 Task: Toggle the snippets prevent quick suggestions in the suggest.
Action: Mouse moved to (3, 512)
Screenshot: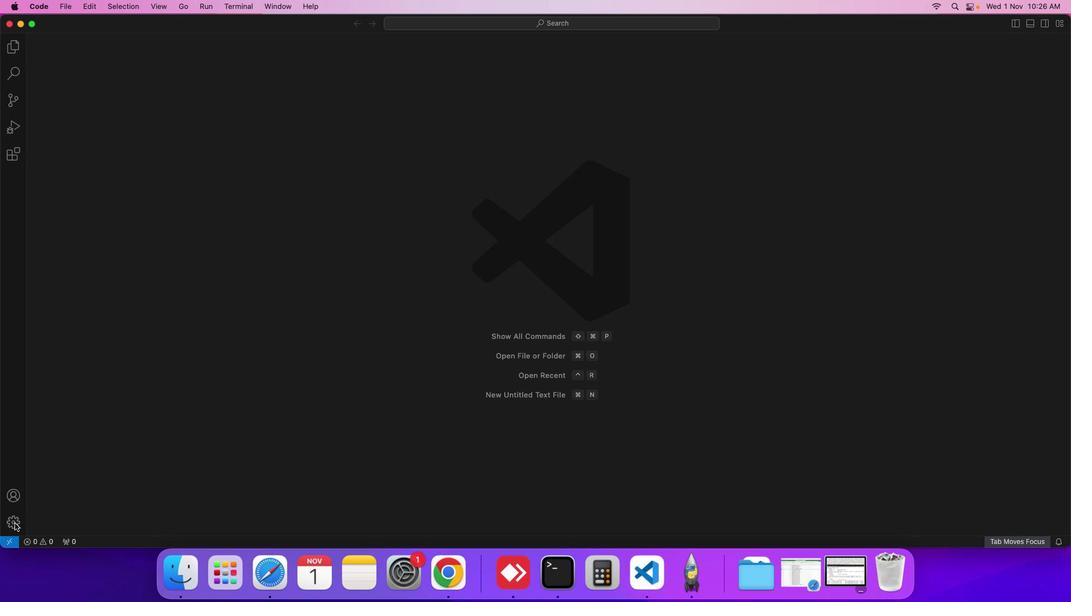 
Action: Mouse pressed left at (3, 512)
Screenshot: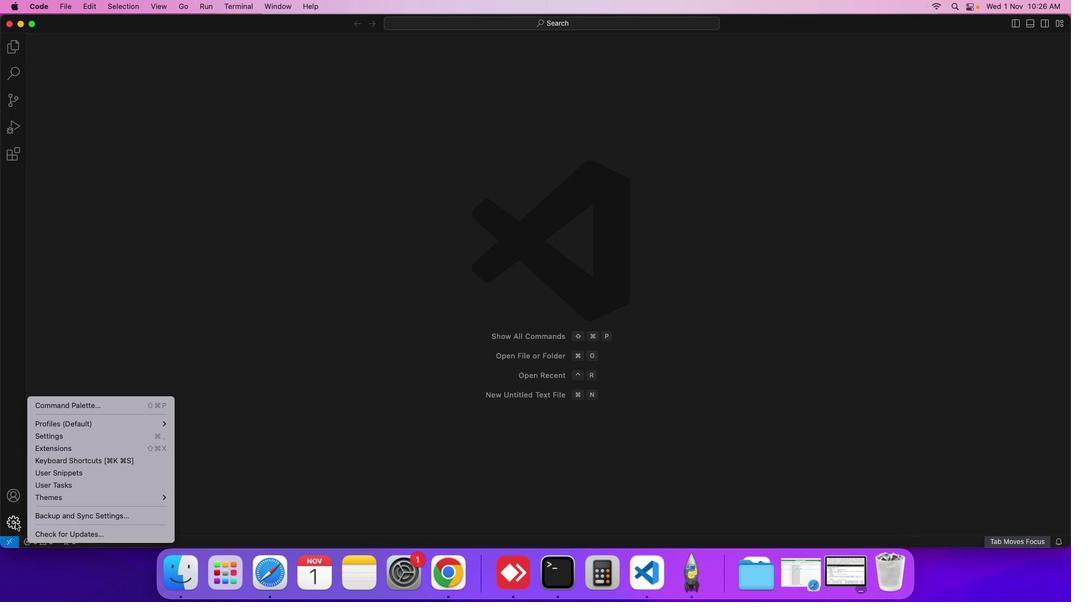
Action: Mouse moved to (80, 427)
Screenshot: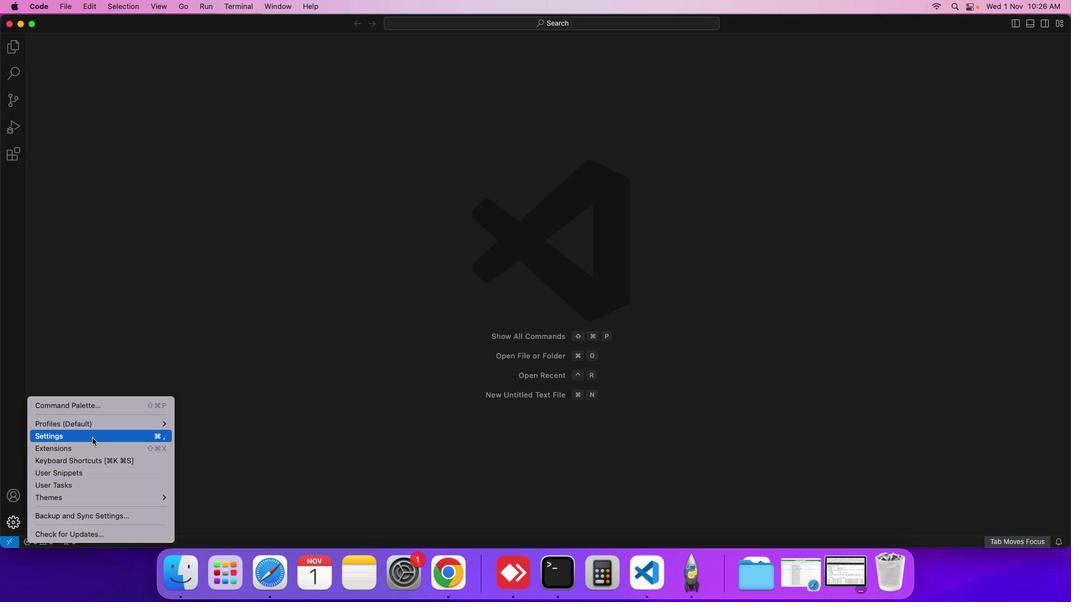 
Action: Mouse pressed left at (80, 427)
Screenshot: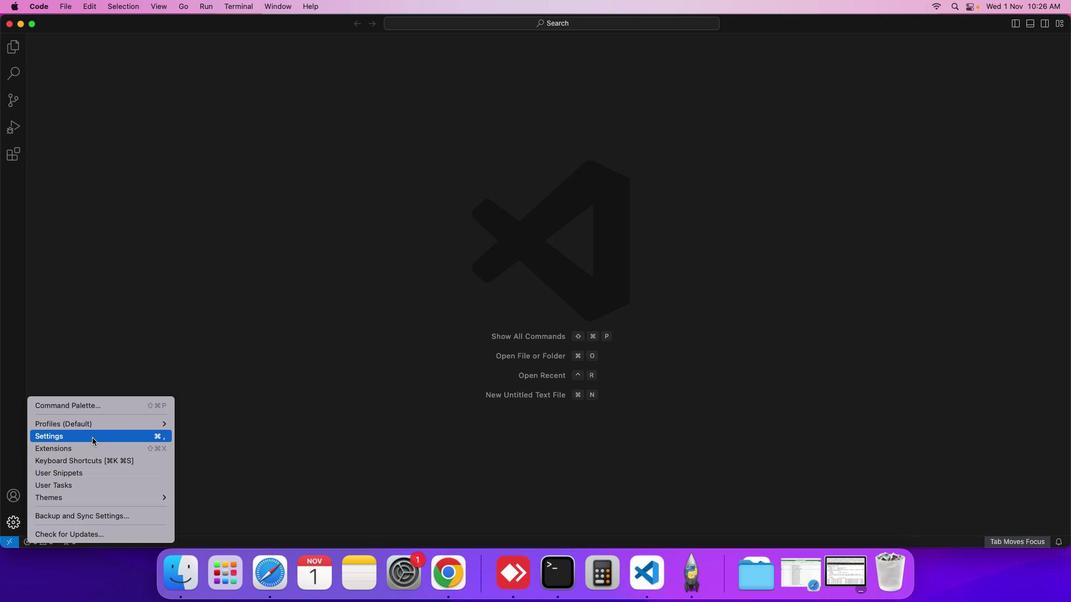 
Action: Mouse moved to (263, 112)
Screenshot: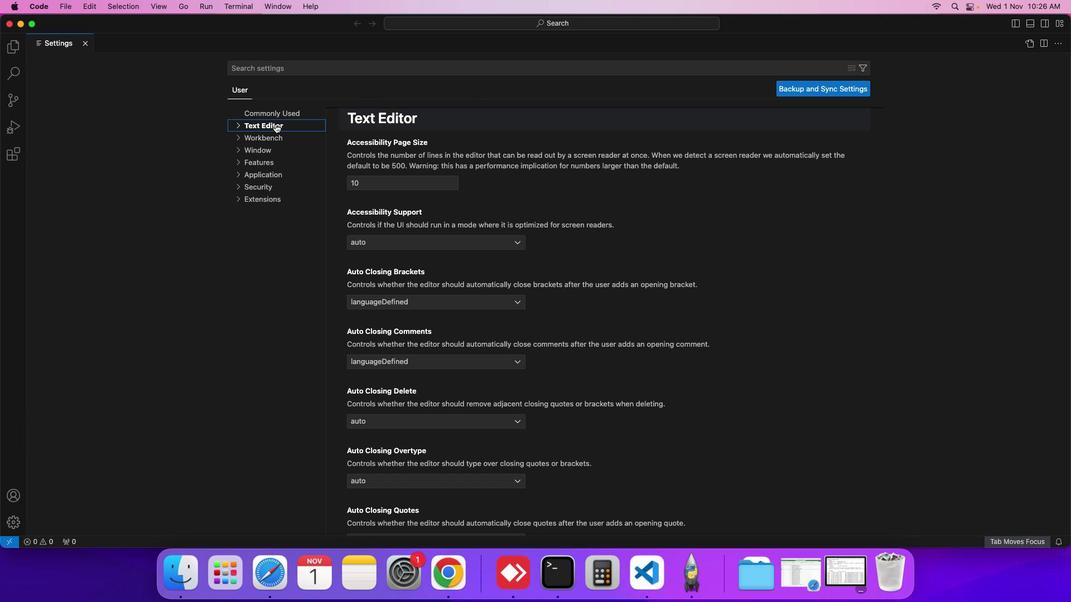 
Action: Mouse pressed left at (263, 112)
Screenshot: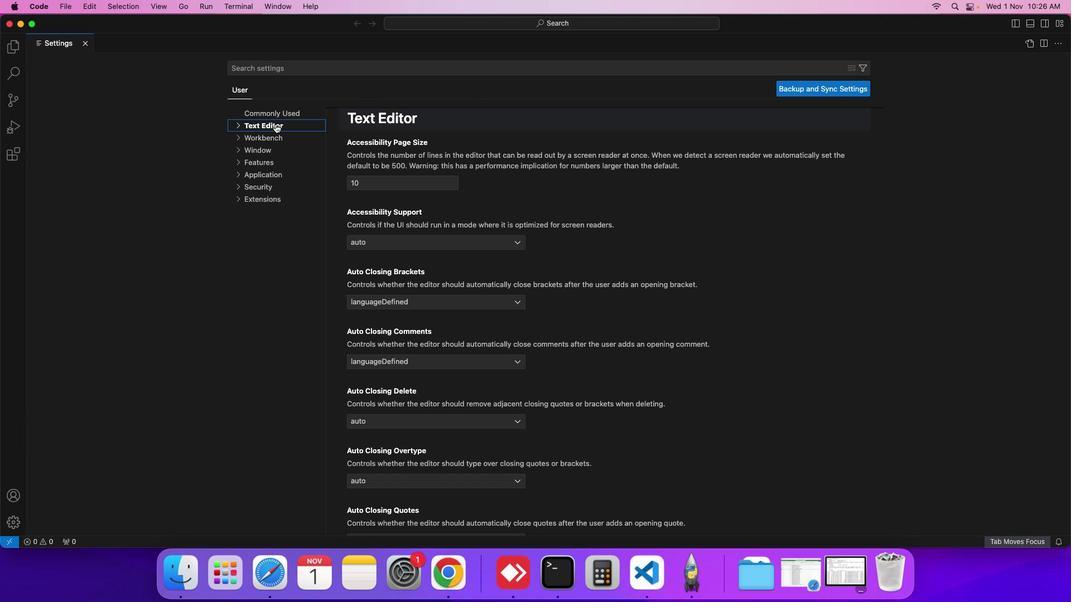 
Action: Mouse moved to (258, 198)
Screenshot: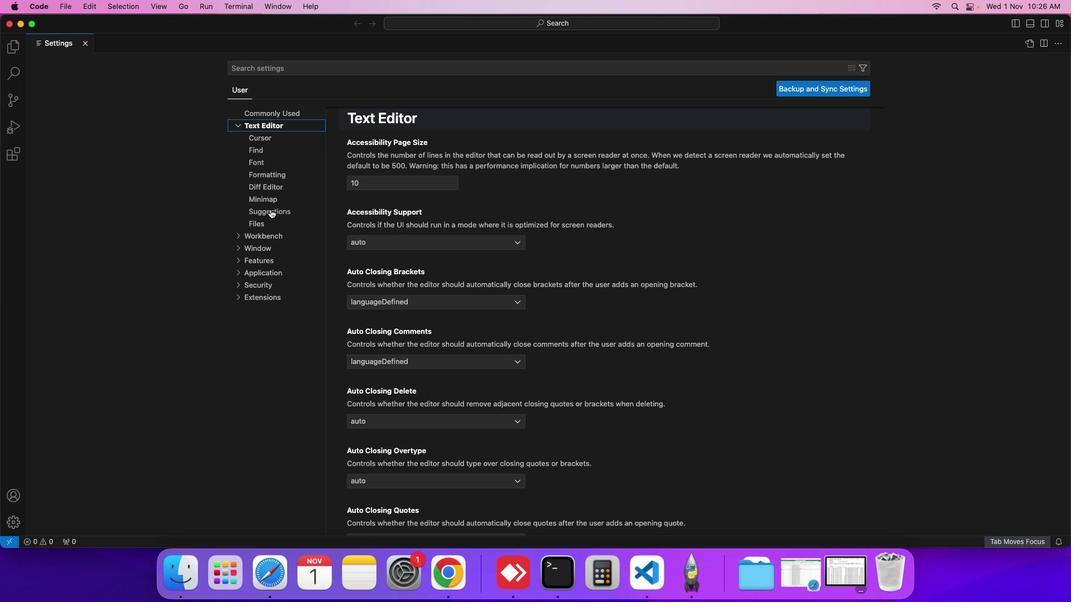
Action: Mouse pressed left at (258, 198)
Screenshot: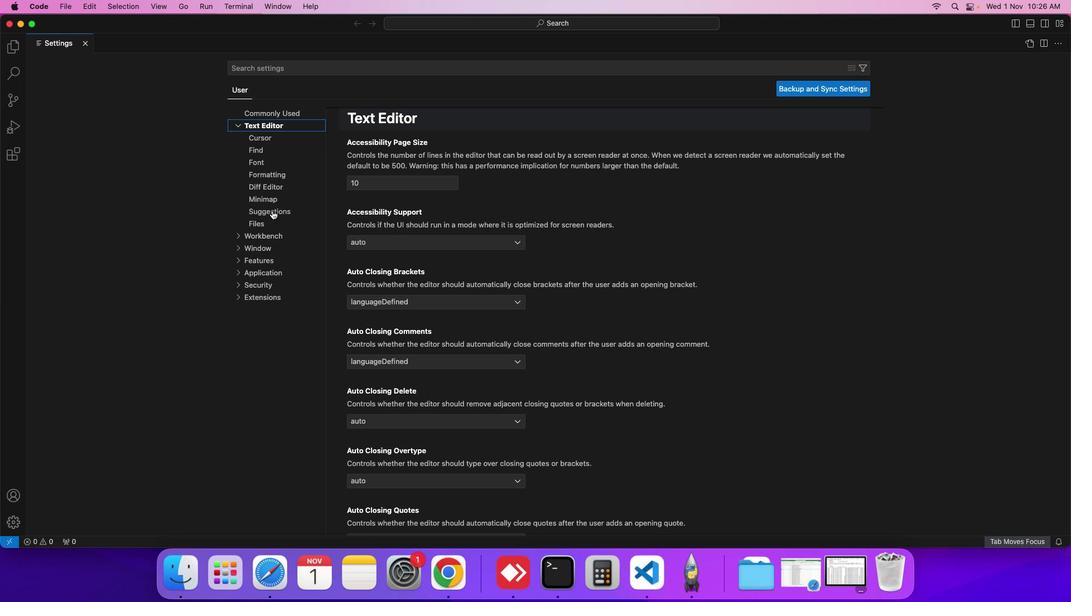 
Action: Mouse moved to (421, 385)
Screenshot: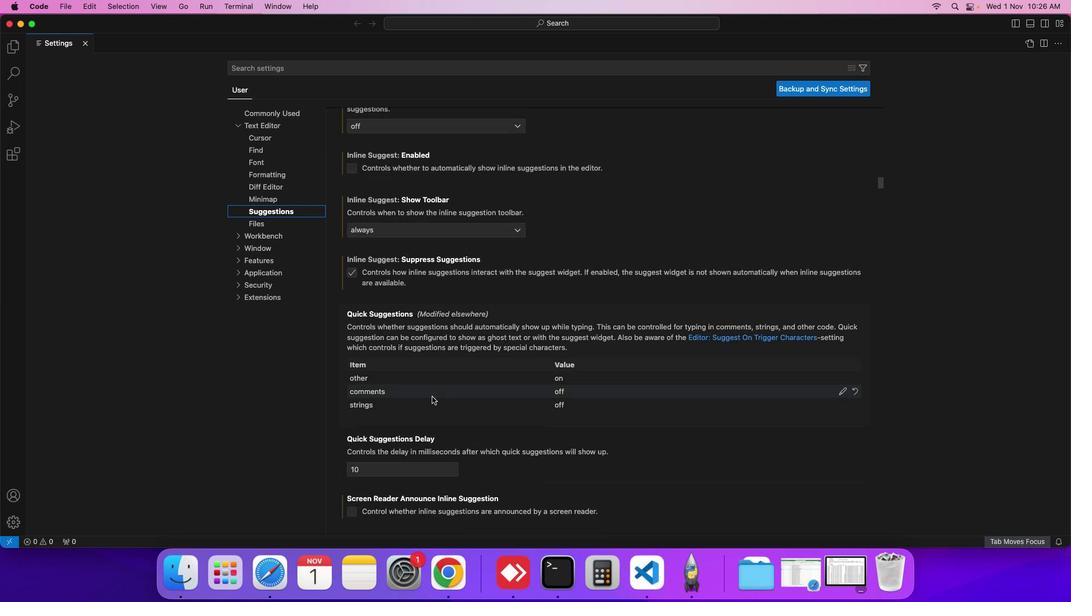 
Action: Mouse scrolled (421, 385) with delta (-10, -11)
Screenshot: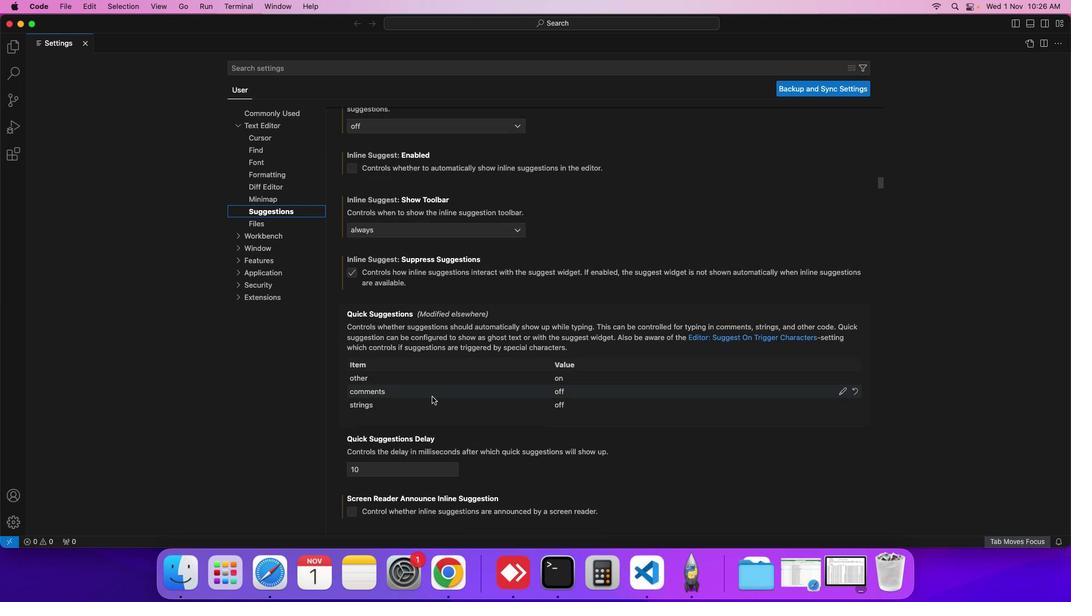 
Action: Mouse scrolled (421, 385) with delta (-10, -11)
Screenshot: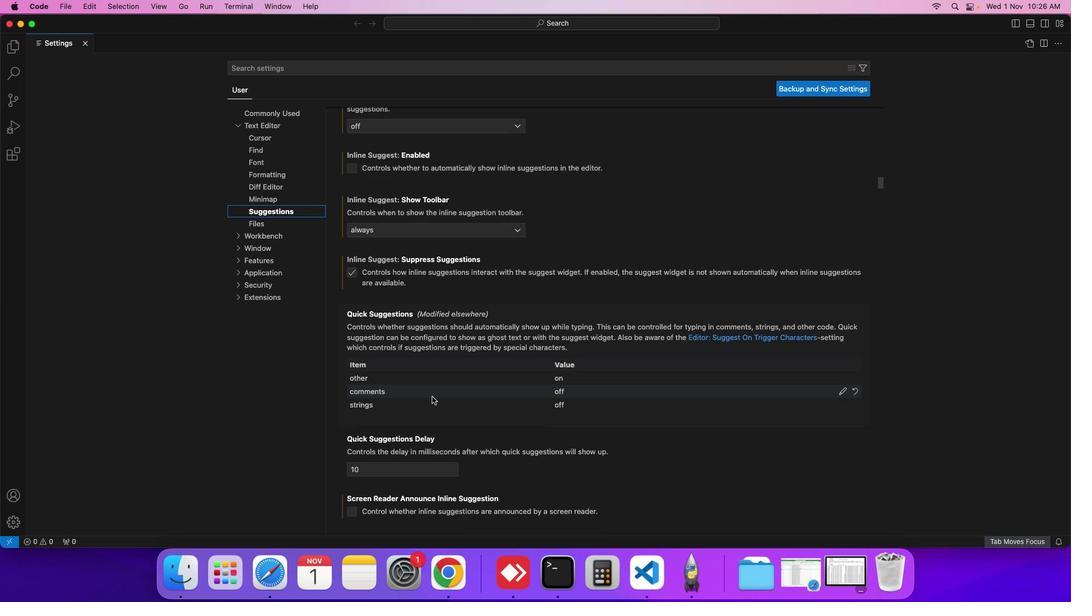 
Action: Mouse scrolled (421, 385) with delta (-10, -11)
Screenshot: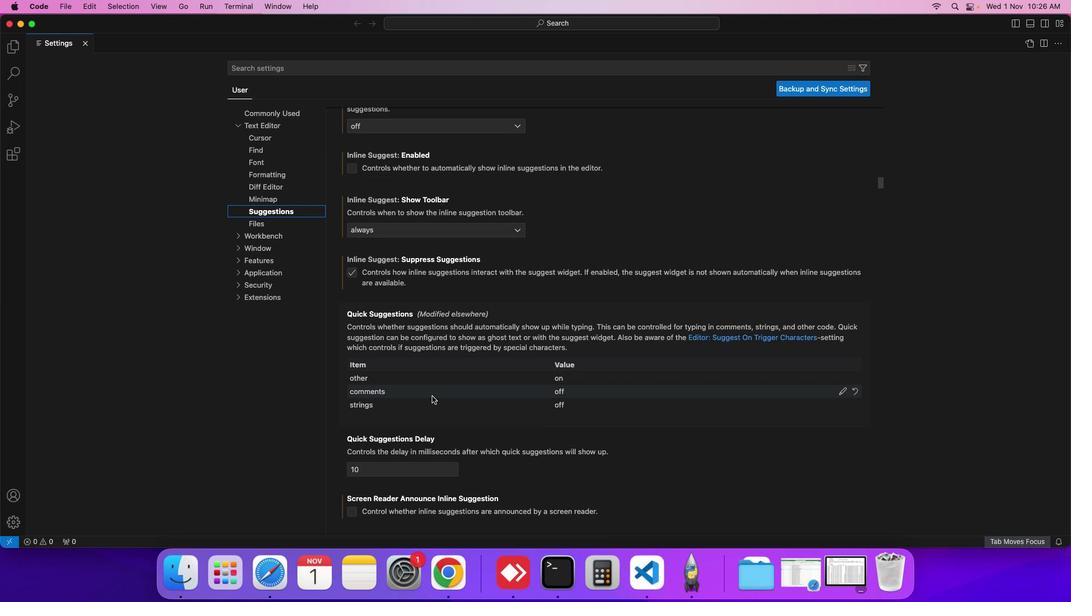 
Action: Mouse moved to (420, 383)
Screenshot: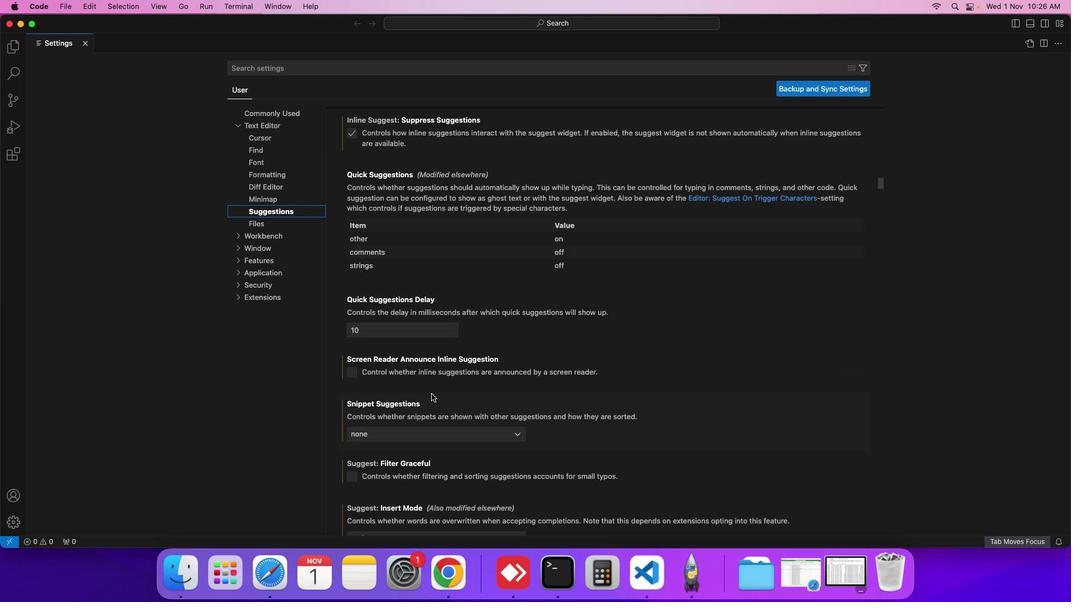 
Action: Mouse scrolled (420, 383) with delta (-10, -11)
Screenshot: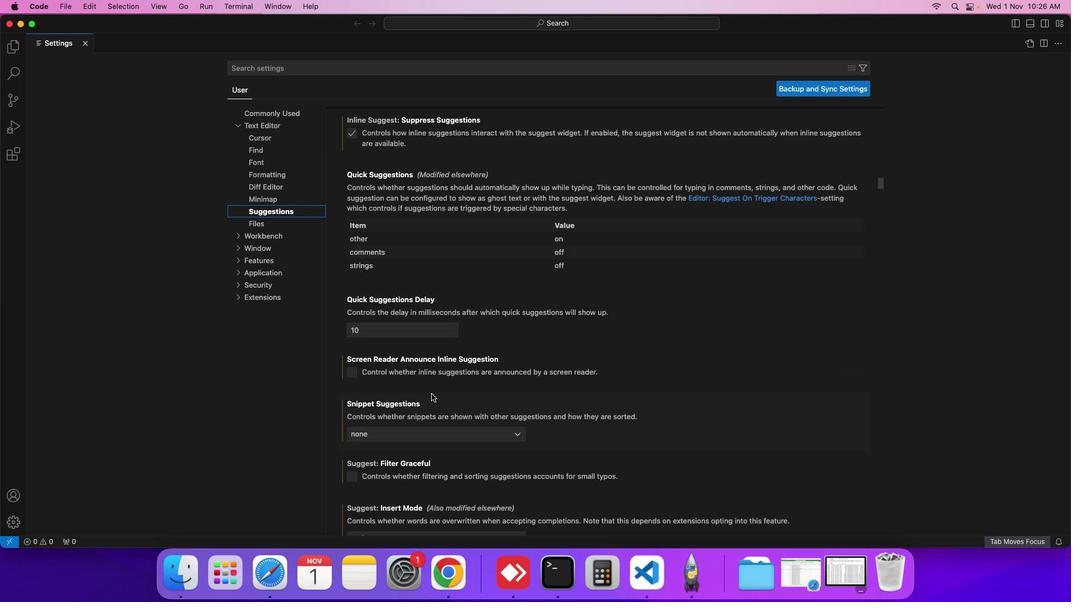
Action: Mouse scrolled (420, 383) with delta (-10, -11)
Screenshot: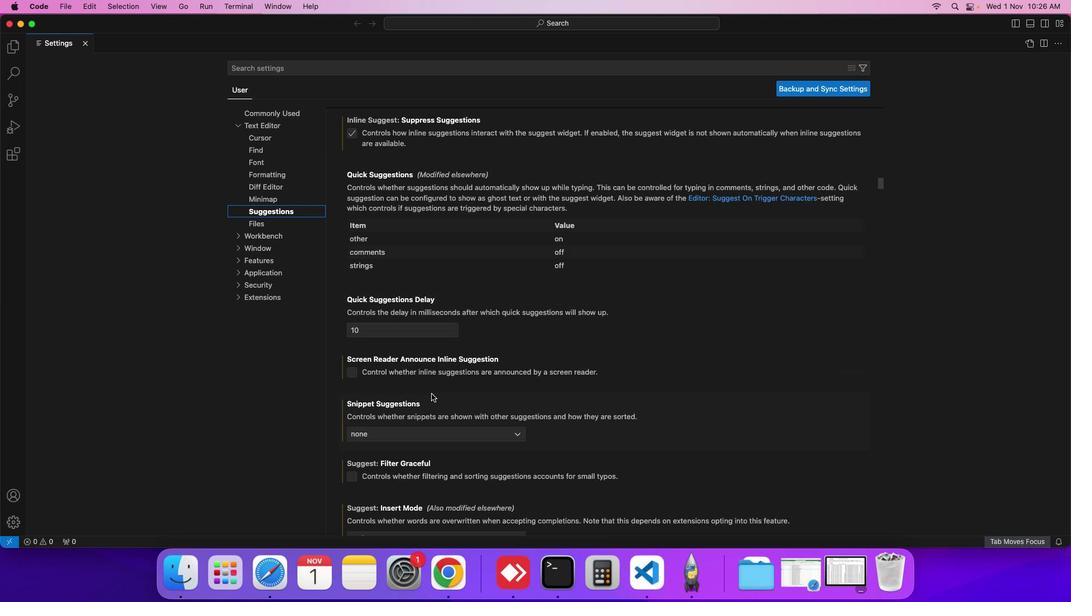 
Action: Mouse scrolled (420, 383) with delta (-10, -12)
Screenshot: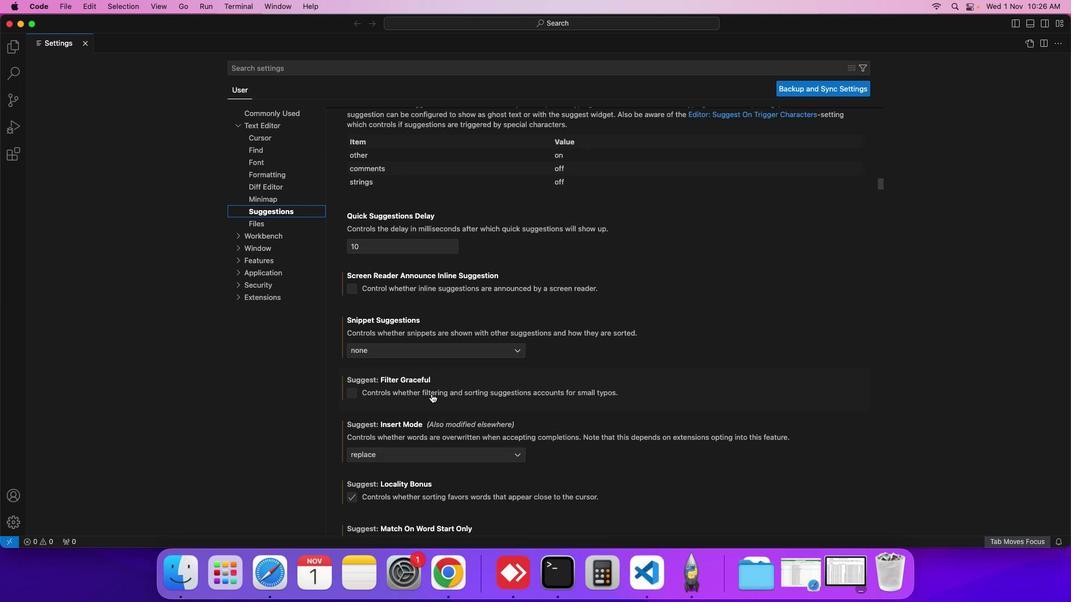 
Action: Mouse moved to (420, 383)
Screenshot: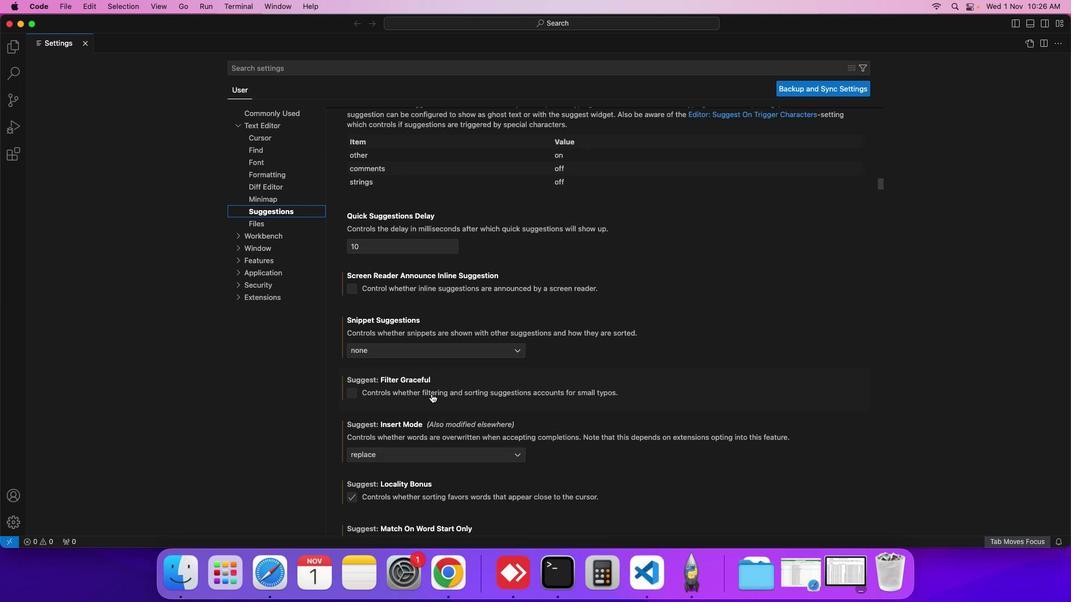 
Action: Mouse scrolled (420, 383) with delta (-10, -12)
Screenshot: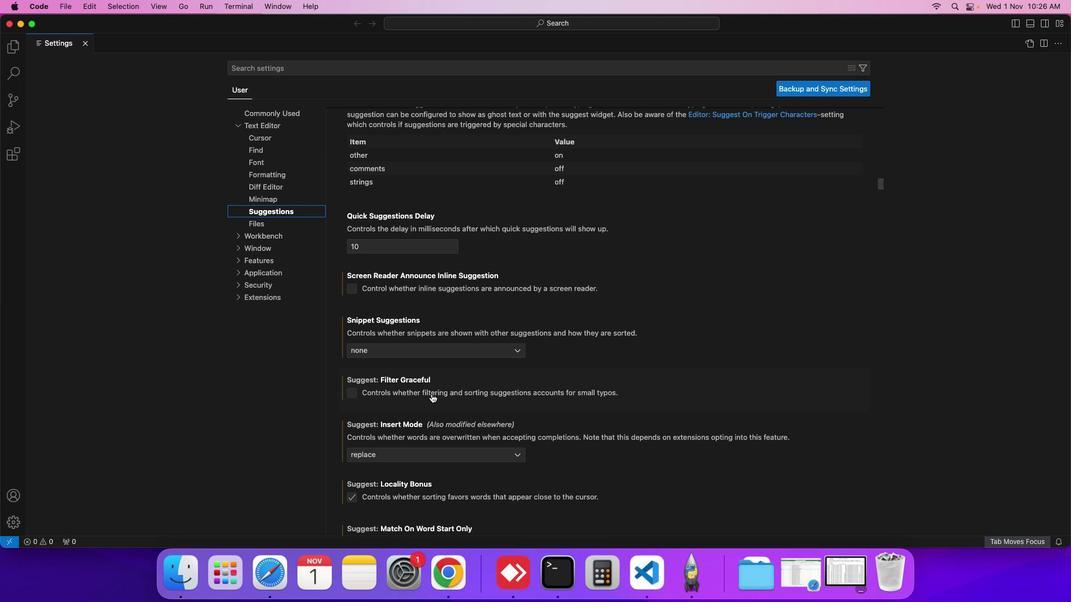 
Action: Mouse scrolled (420, 383) with delta (-10, -11)
Screenshot: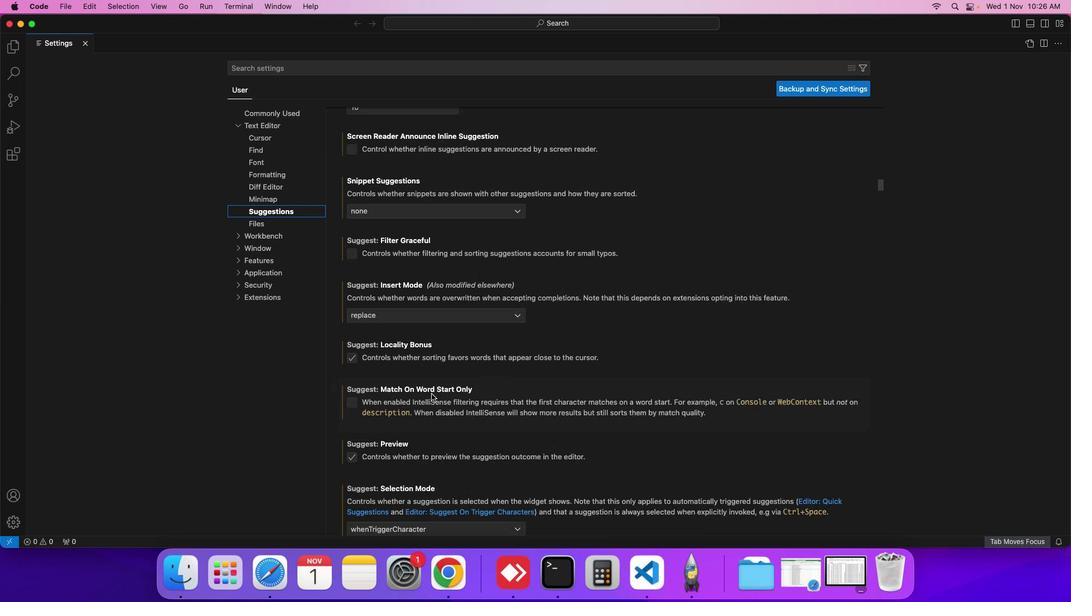 
Action: Mouse scrolled (420, 383) with delta (-10, -11)
Screenshot: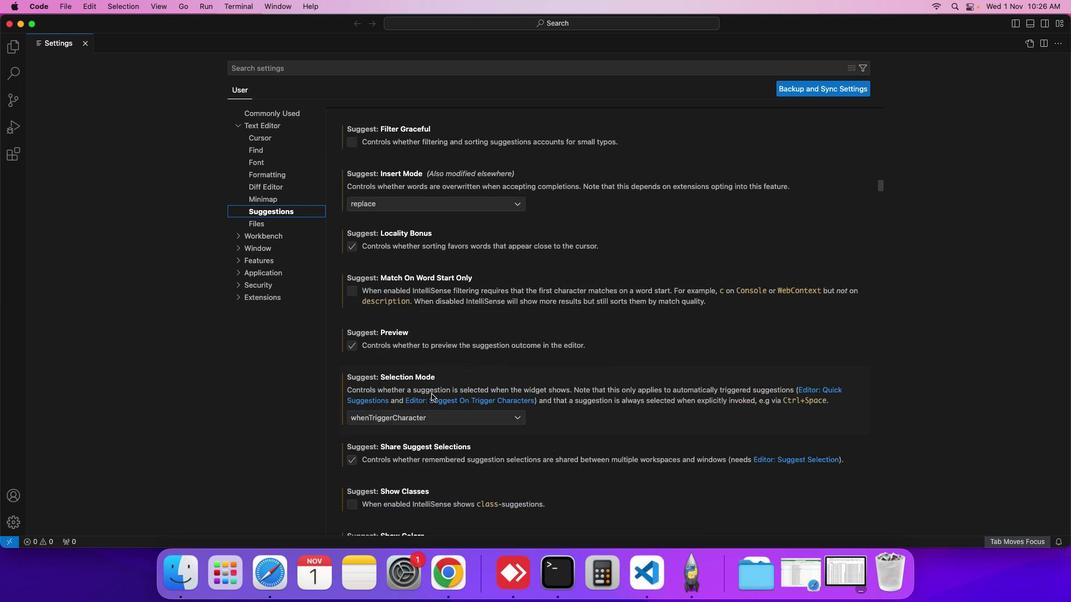 
Action: Mouse scrolled (420, 383) with delta (-10, -12)
Screenshot: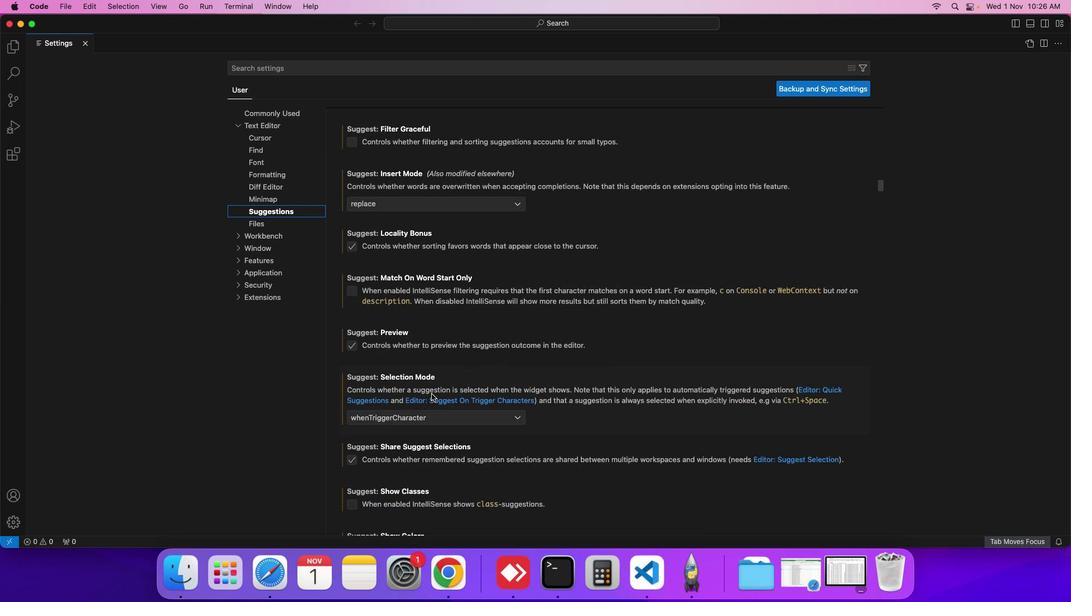 
Action: Mouse scrolled (420, 383) with delta (-10, -12)
Screenshot: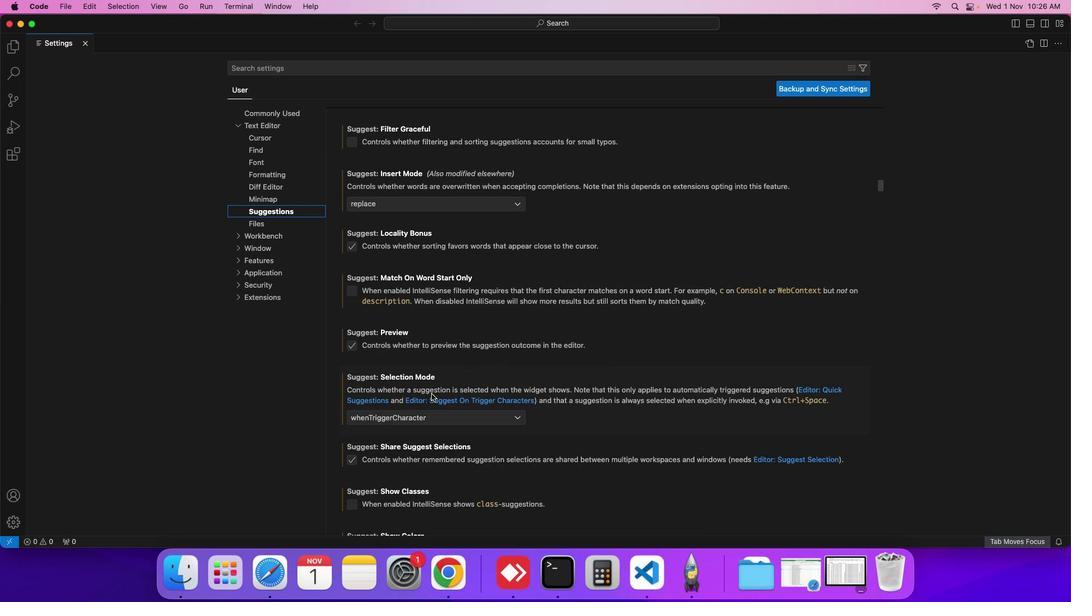 
Action: Mouse scrolled (420, 383) with delta (-10, -13)
Screenshot: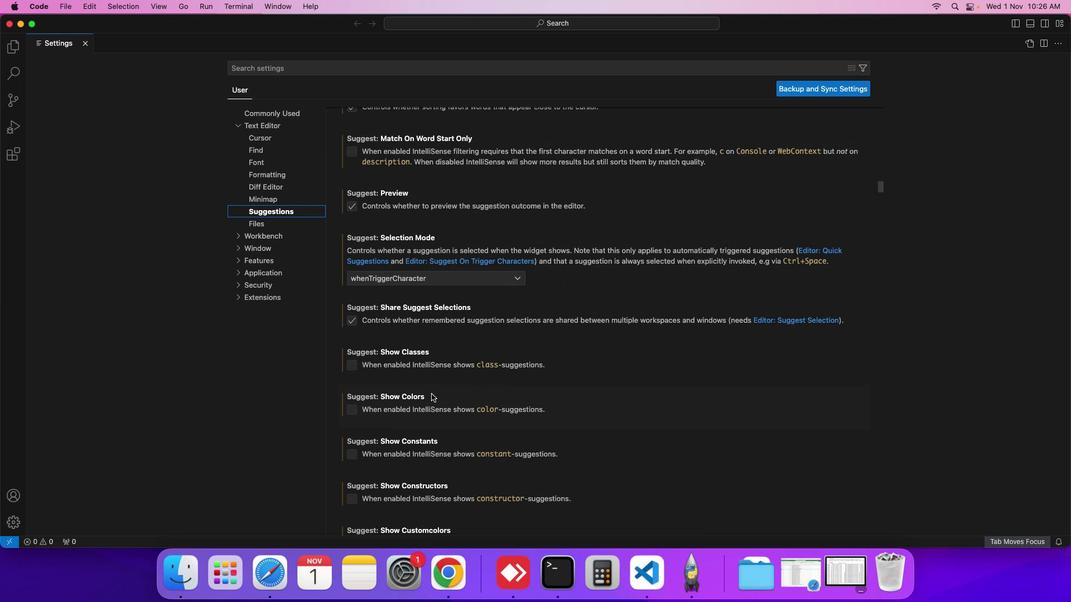 
Action: Mouse moved to (420, 383)
Screenshot: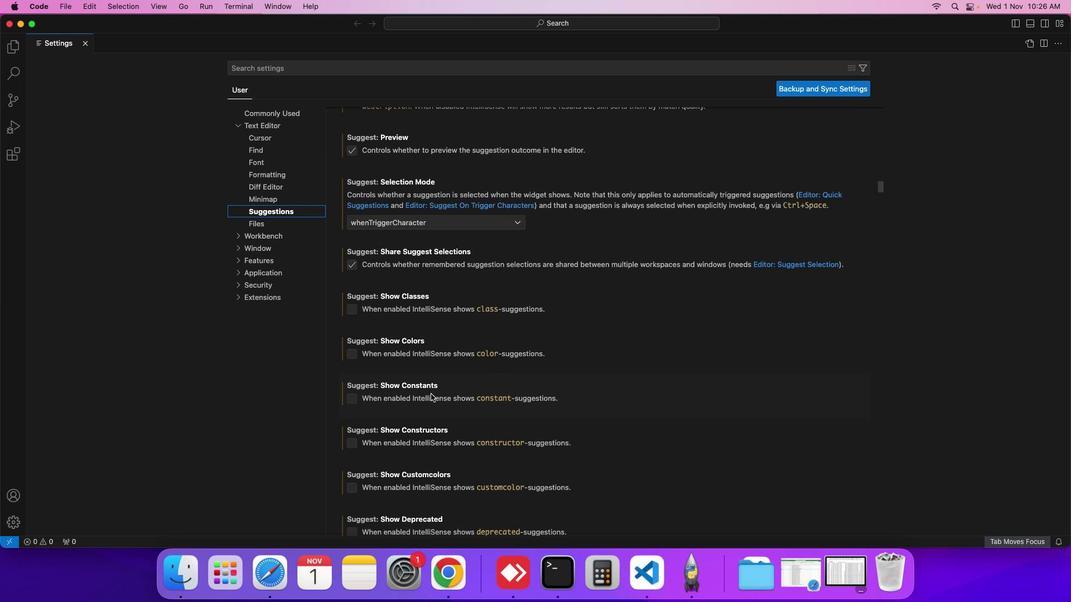 
Action: Mouse scrolled (420, 383) with delta (-10, -11)
Screenshot: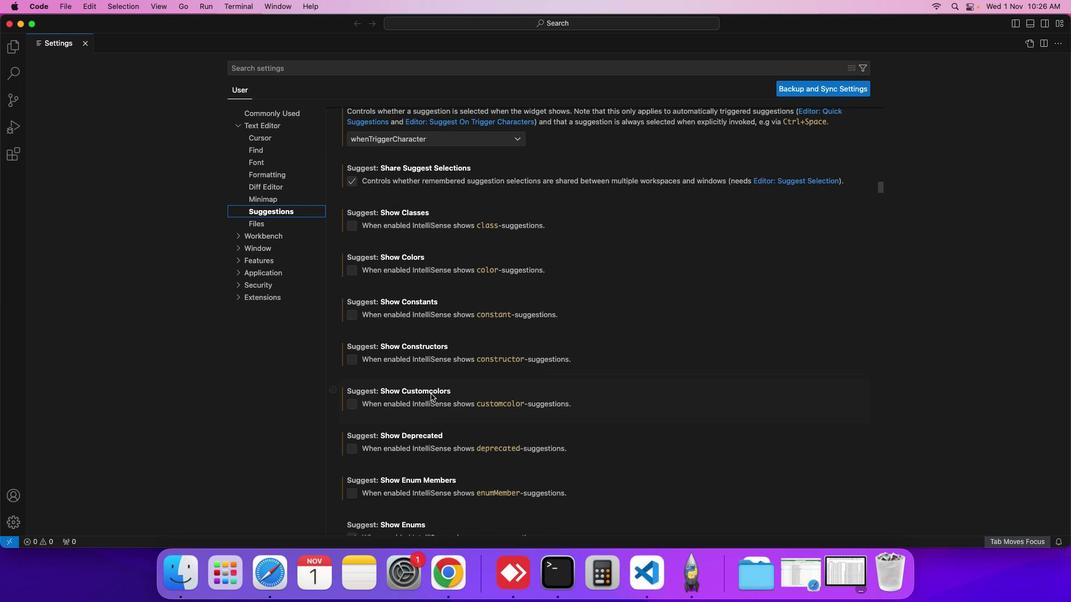 
Action: Mouse scrolled (420, 383) with delta (-10, -11)
Screenshot: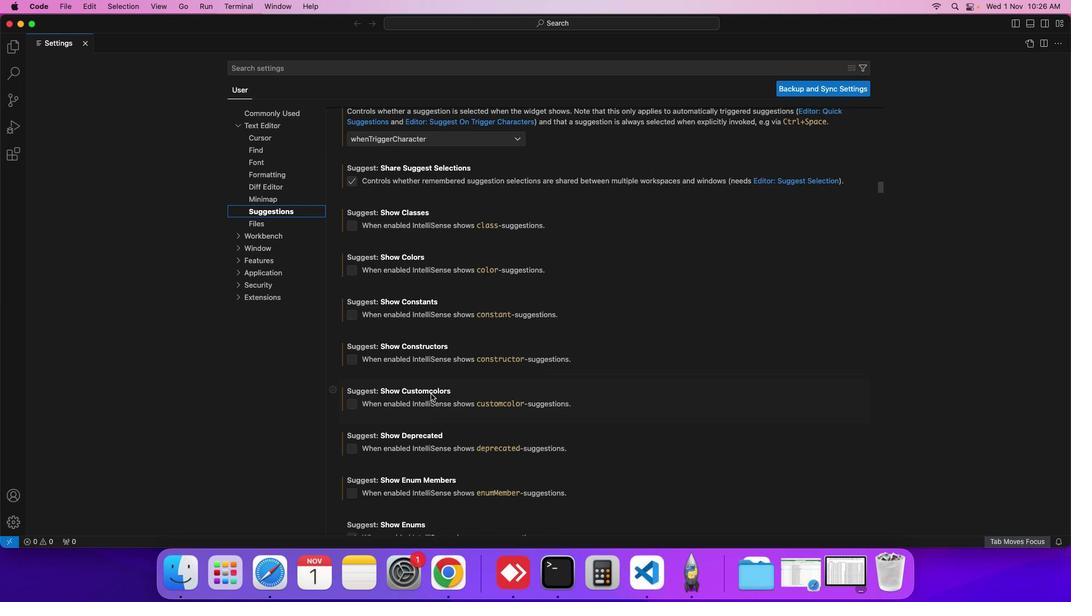 
Action: Mouse scrolled (420, 383) with delta (-10, -12)
Screenshot: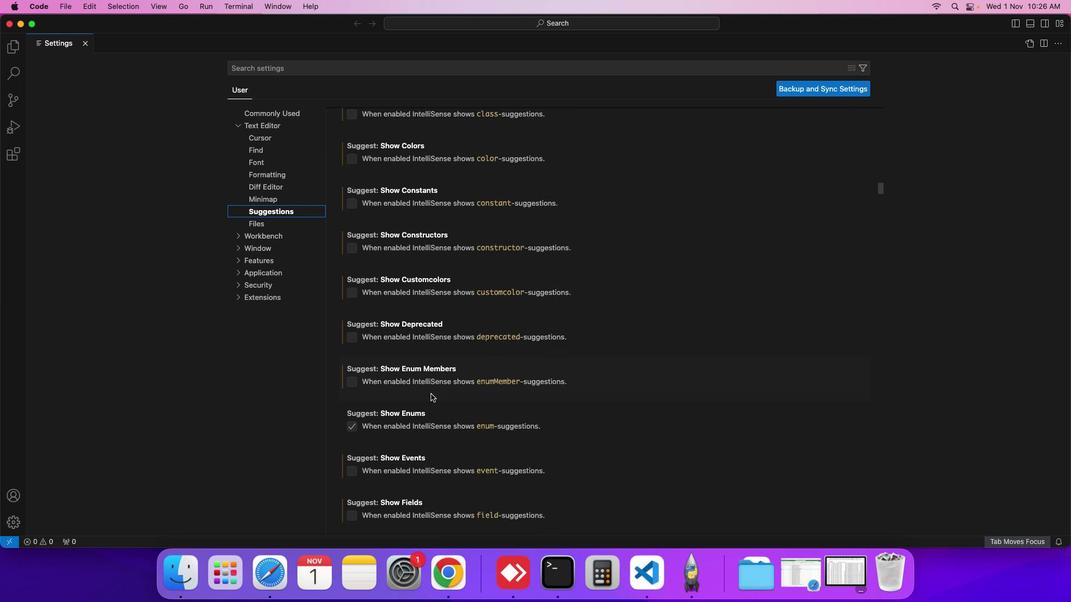 
Action: Mouse scrolled (420, 383) with delta (-10, -12)
Screenshot: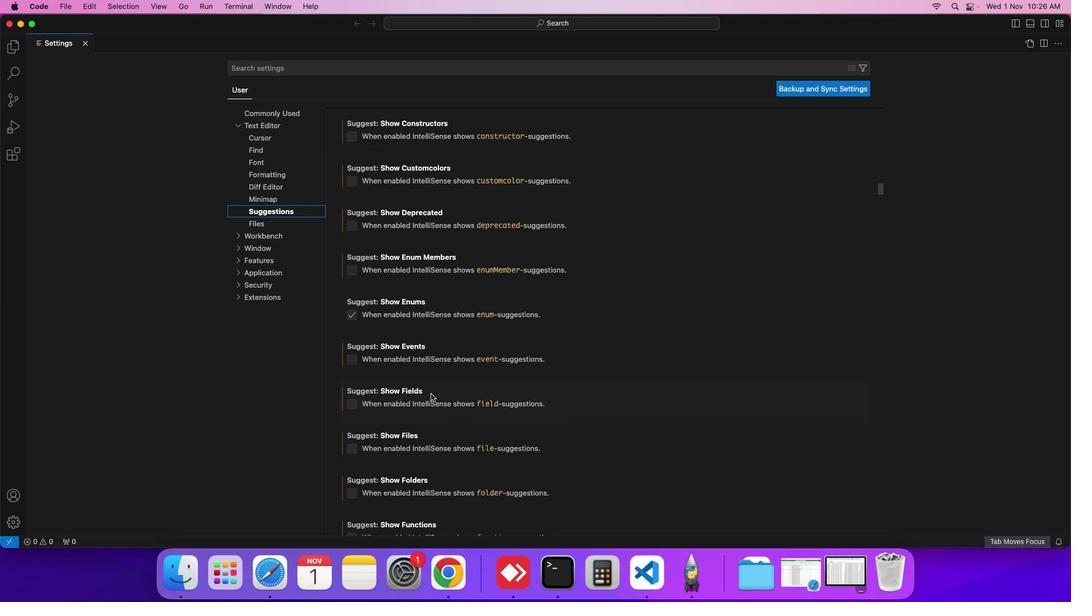 
Action: Mouse scrolled (420, 383) with delta (-10, -12)
Screenshot: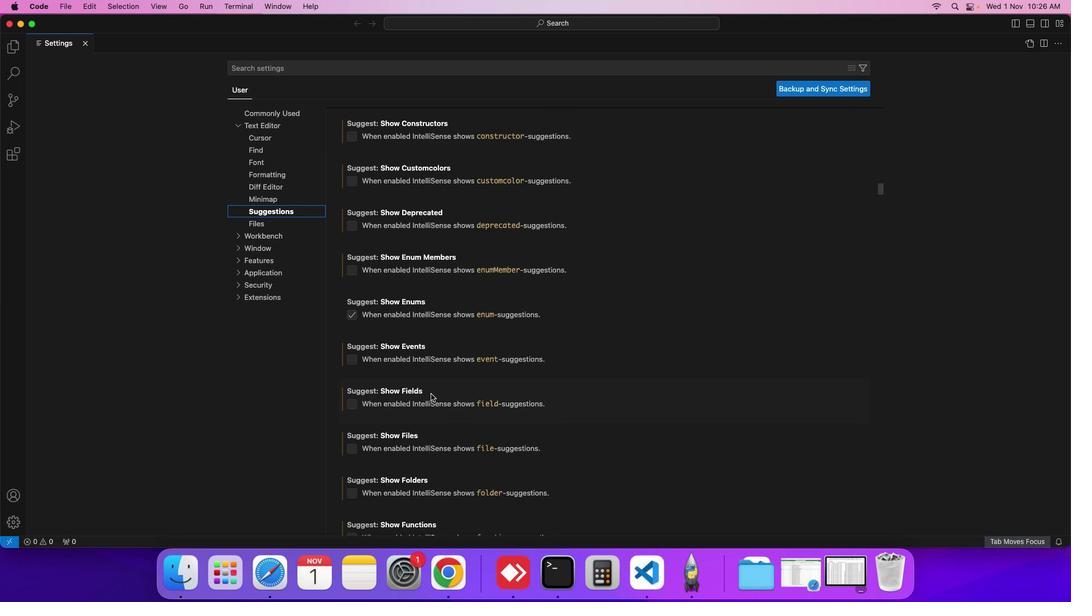 
Action: Mouse moved to (419, 383)
Screenshot: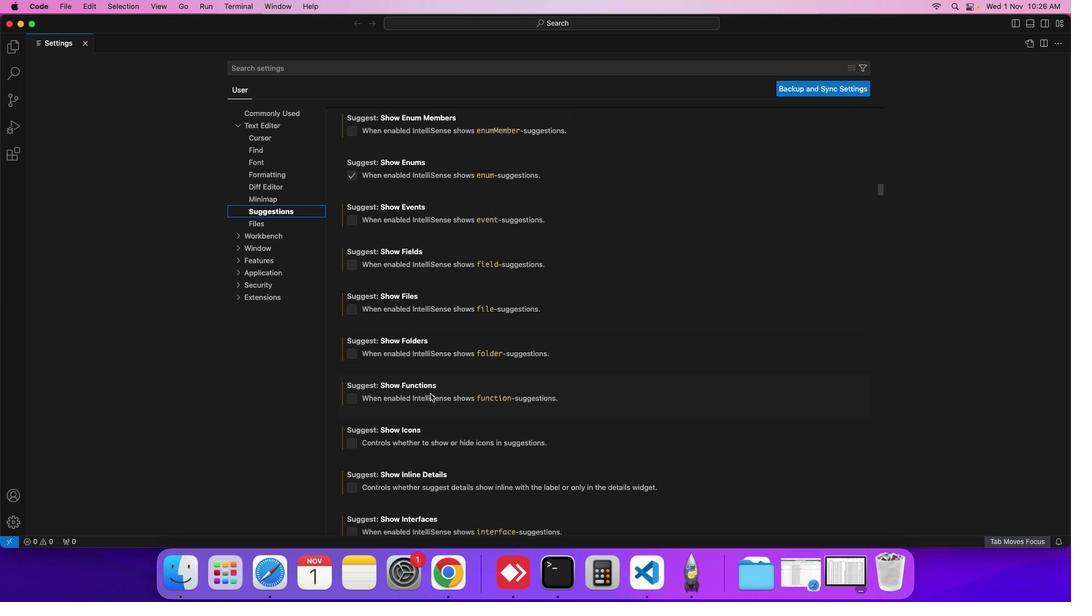 
Action: Mouse scrolled (419, 383) with delta (-10, -11)
Screenshot: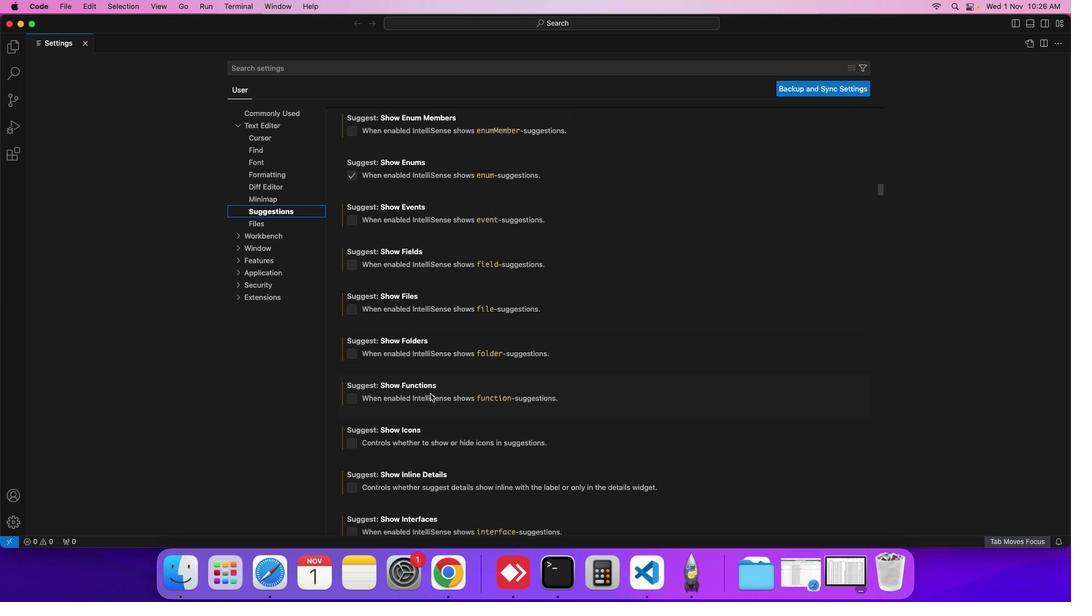
Action: Mouse scrolled (419, 383) with delta (-10, -11)
Screenshot: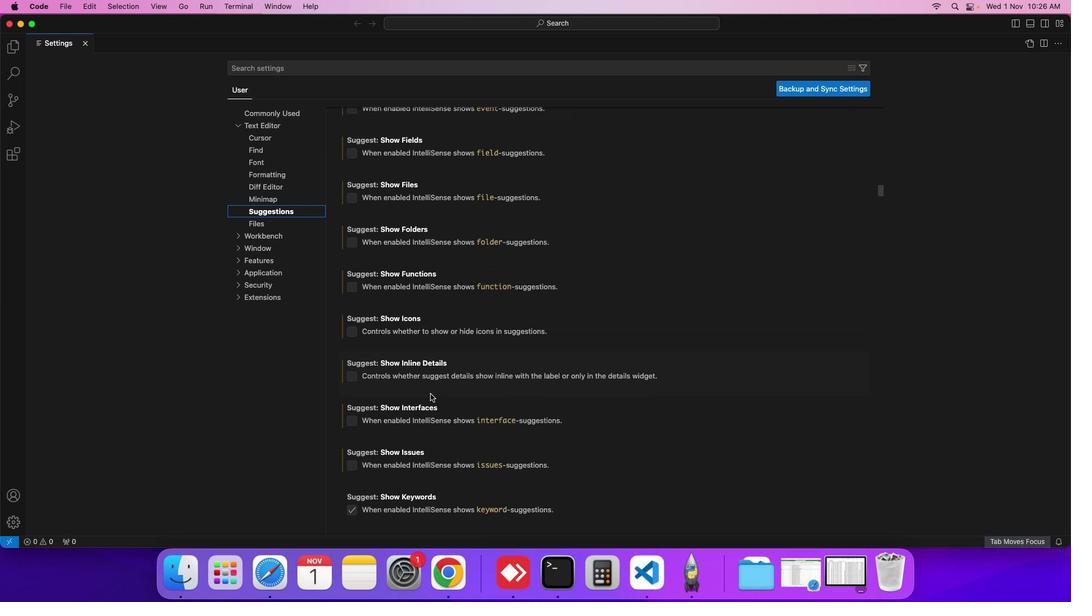
Action: Mouse scrolled (419, 383) with delta (-10, -12)
Screenshot: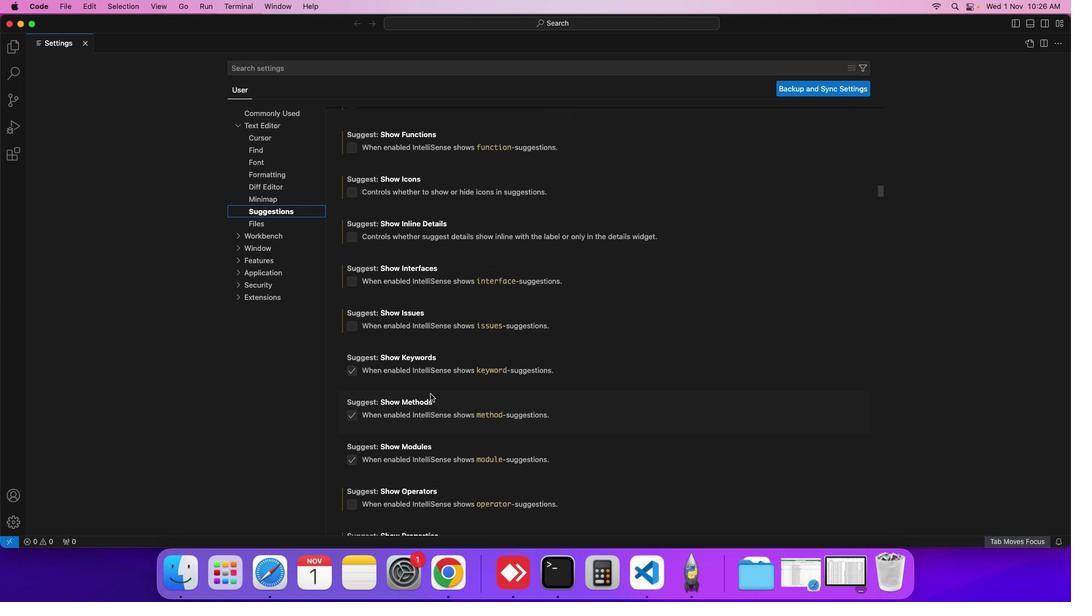 
Action: Mouse scrolled (419, 383) with delta (-10, -12)
Screenshot: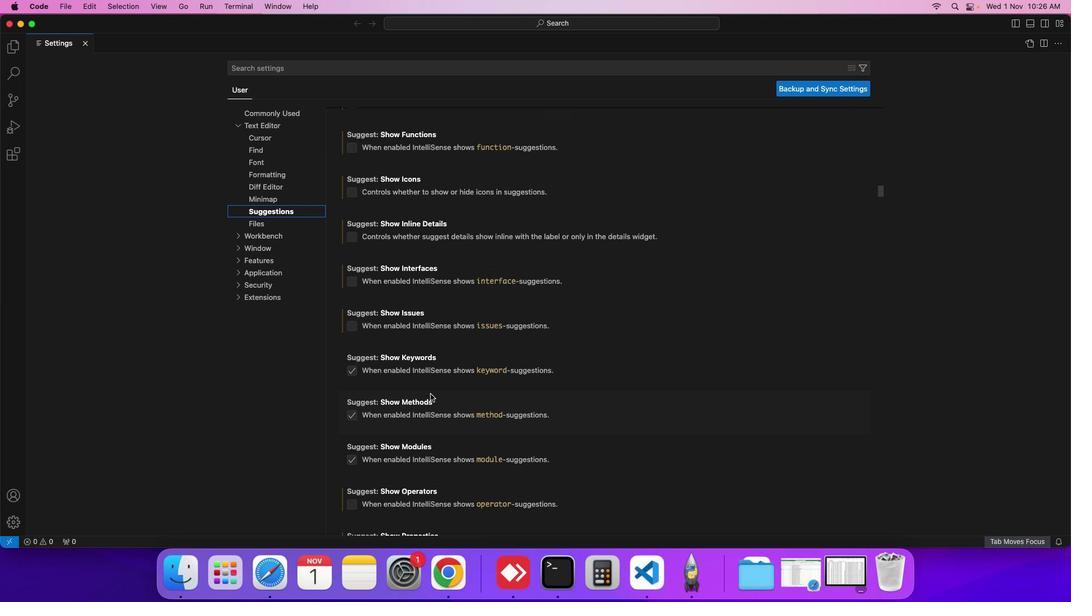 
Action: Mouse scrolled (419, 383) with delta (-10, -13)
Screenshot: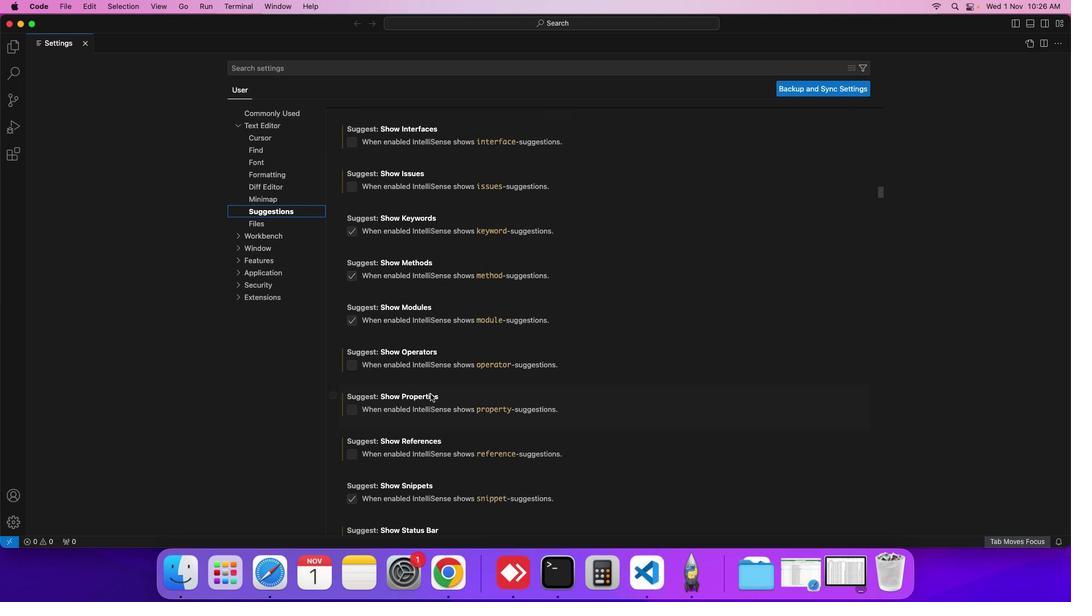
Action: Mouse scrolled (419, 383) with delta (-10, -13)
Screenshot: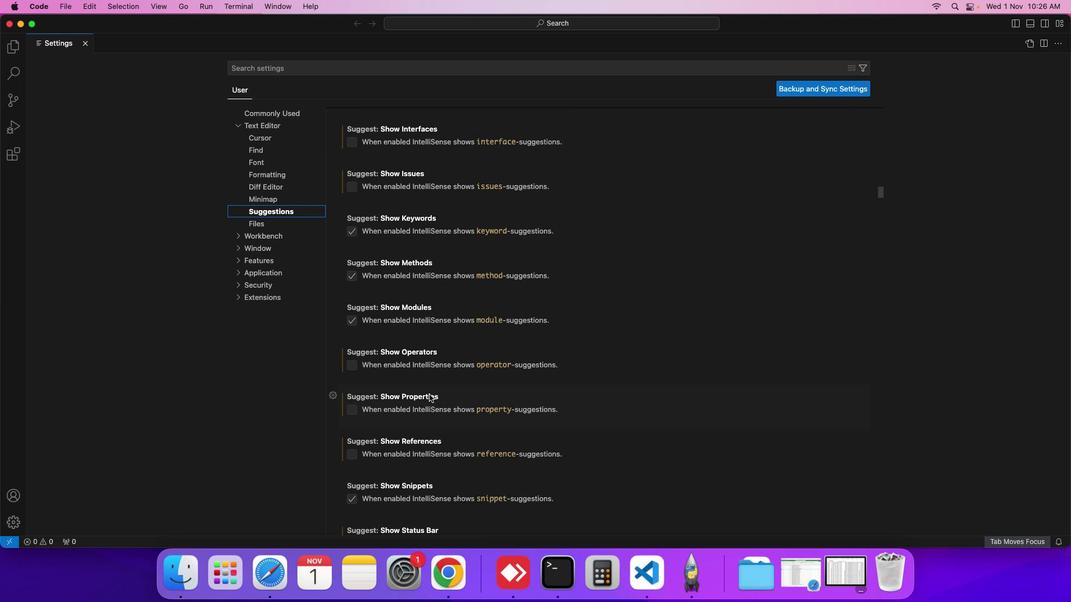 
Action: Mouse moved to (417, 384)
Screenshot: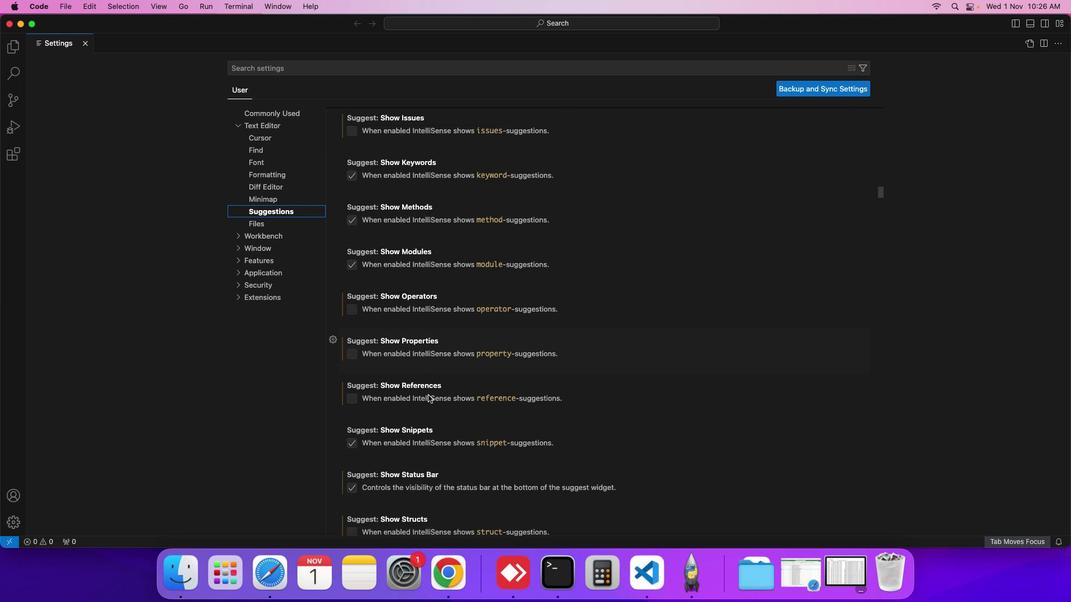 
Action: Mouse scrolled (417, 384) with delta (-10, -11)
Screenshot: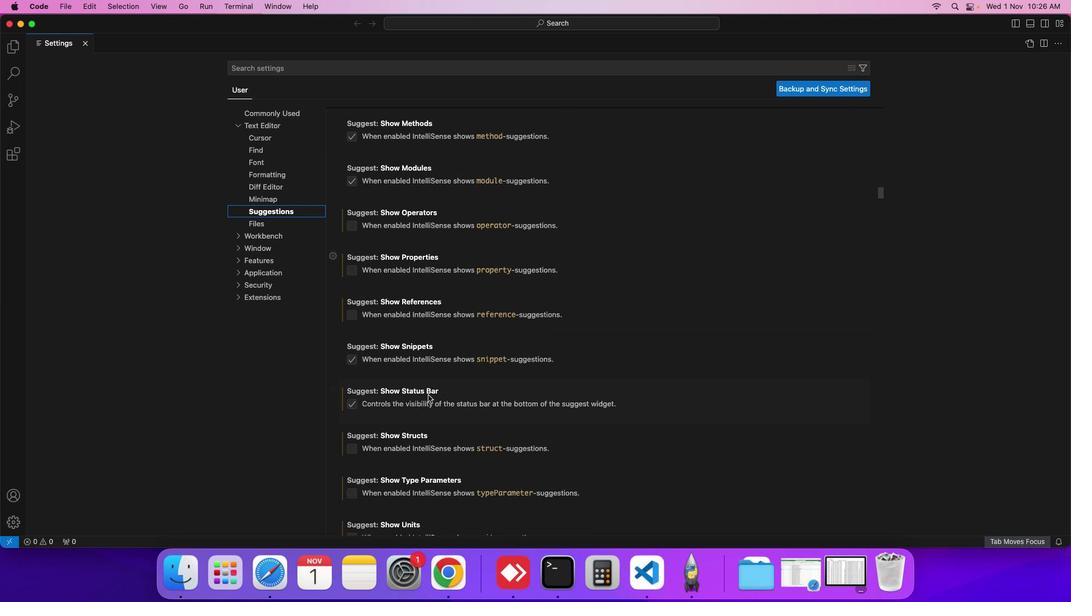 
Action: Mouse scrolled (417, 384) with delta (-10, -11)
Screenshot: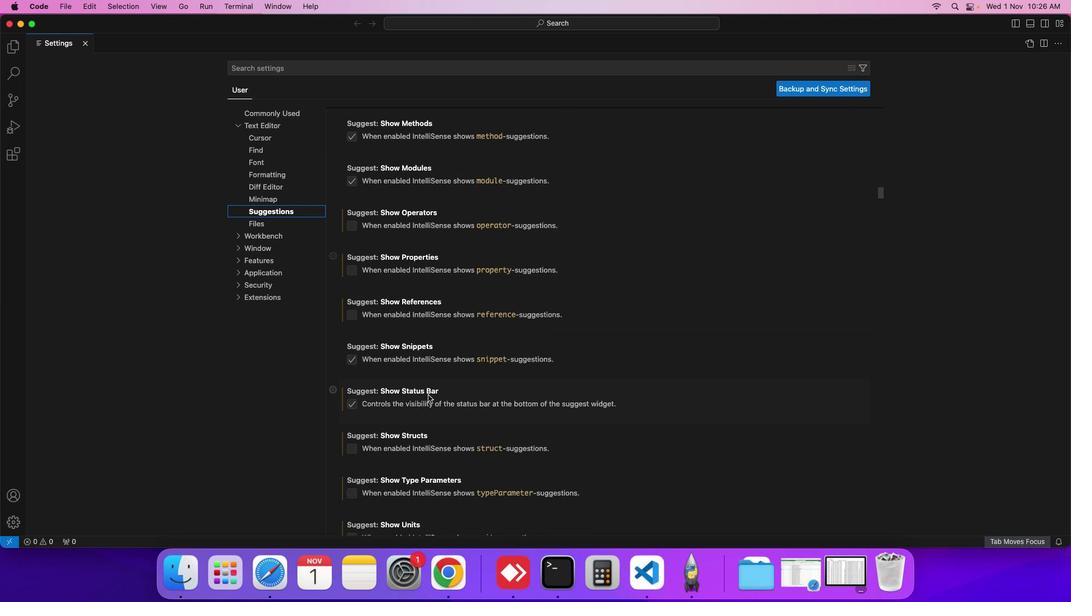 
Action: Mouse scrolled (417, 384) with delta (-10, -12)
Screenshot: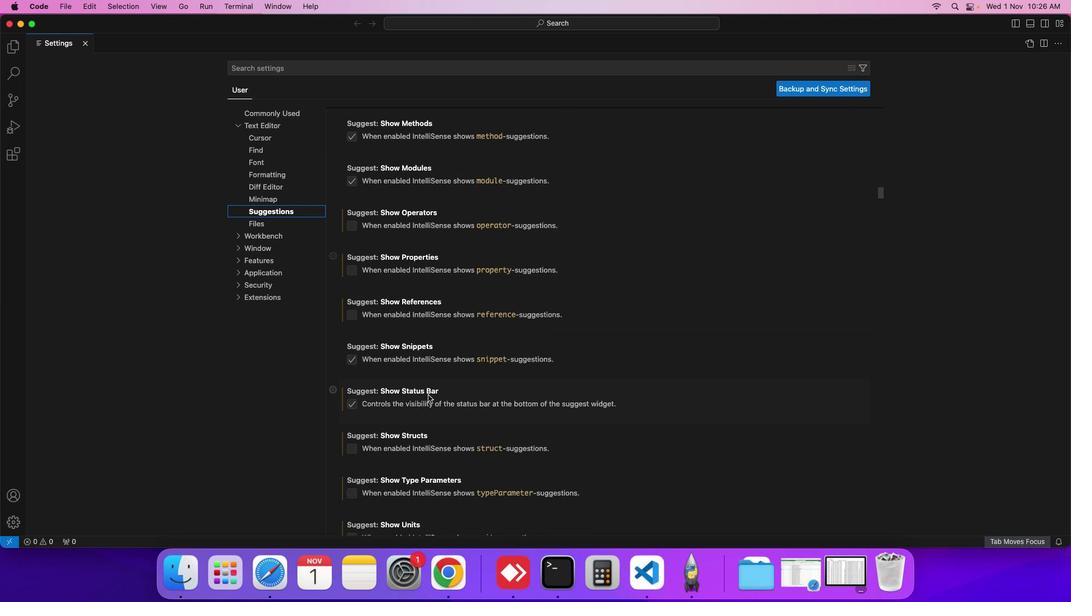
Action: Mouse scrolled (417, 384) with delta (-10, -12)
Screenshot: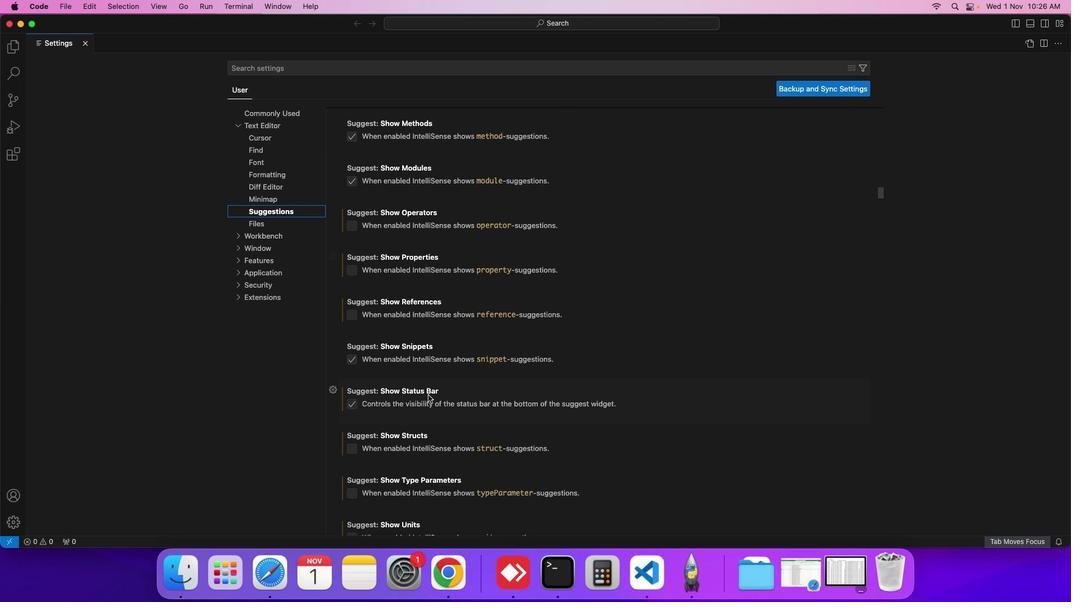 
Action: Mouse scrolled (417, 384) with delta (-10, -12)
Screenshot: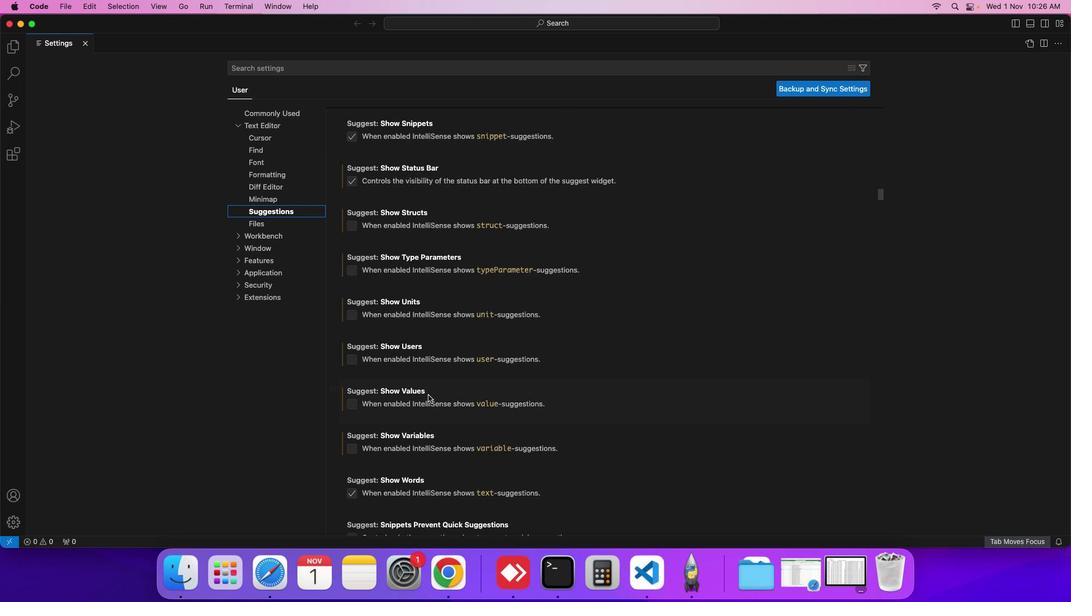 
Action: Mouse moved to (416, 384)
Screenshot: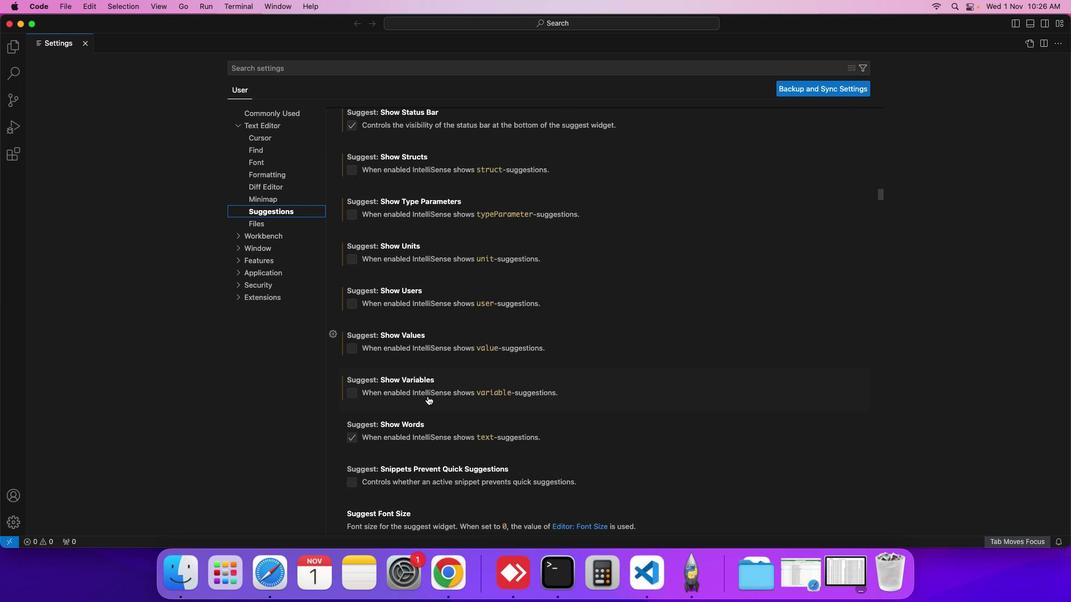 
Action: Mouse scrolled (416, 384) with delta (-10, -11)
Screenshot: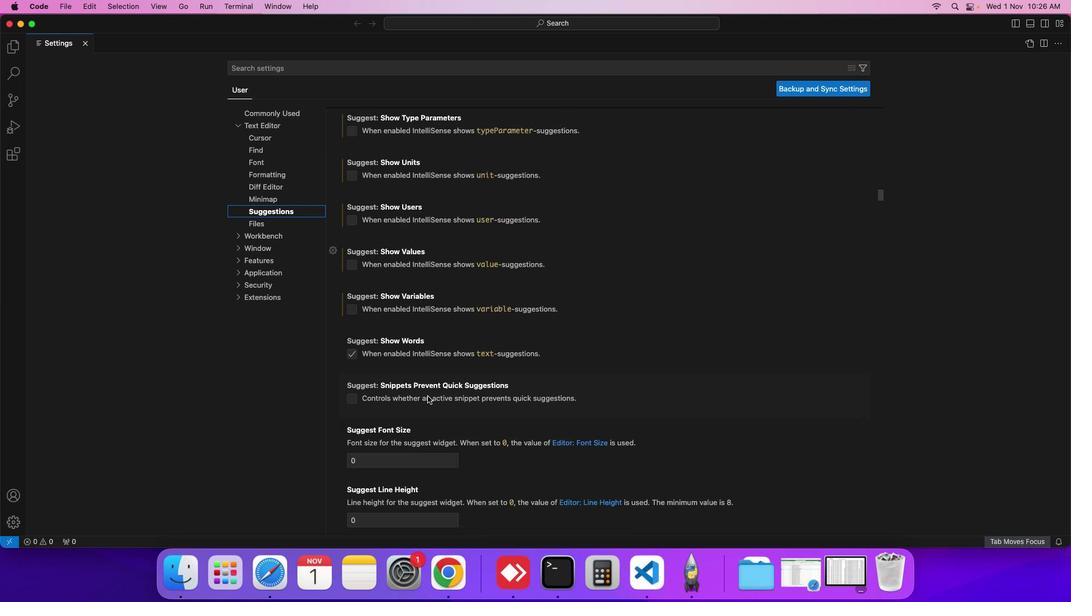 
Action: Mouse scrolled (416, 384) with delta (-10, -11)
Screenshot: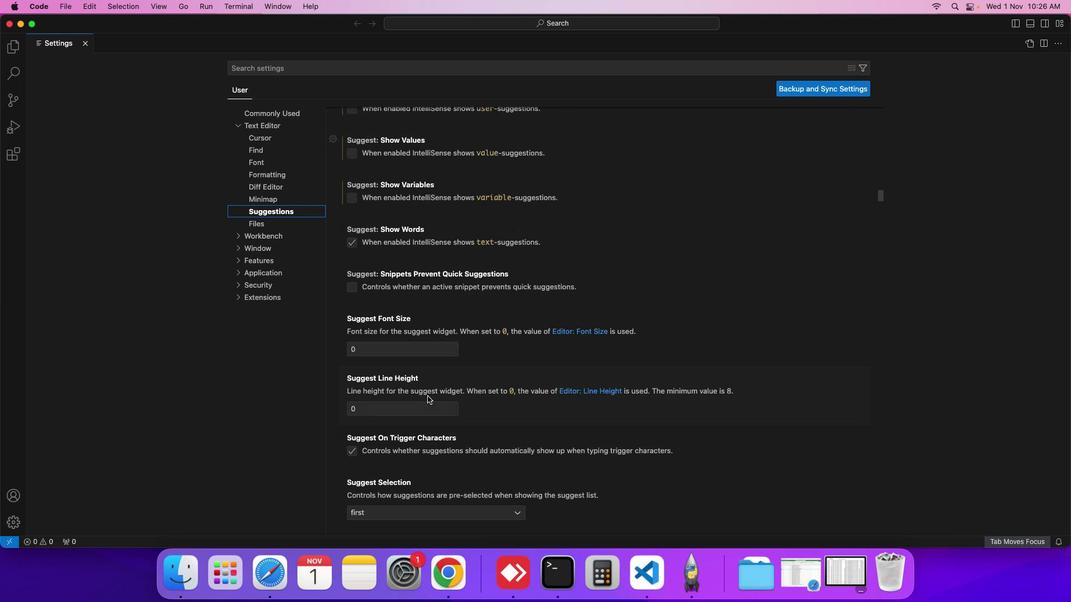 
Action: Mouse scrolled (416, 384) with delta (-10, -12)
Screenshot: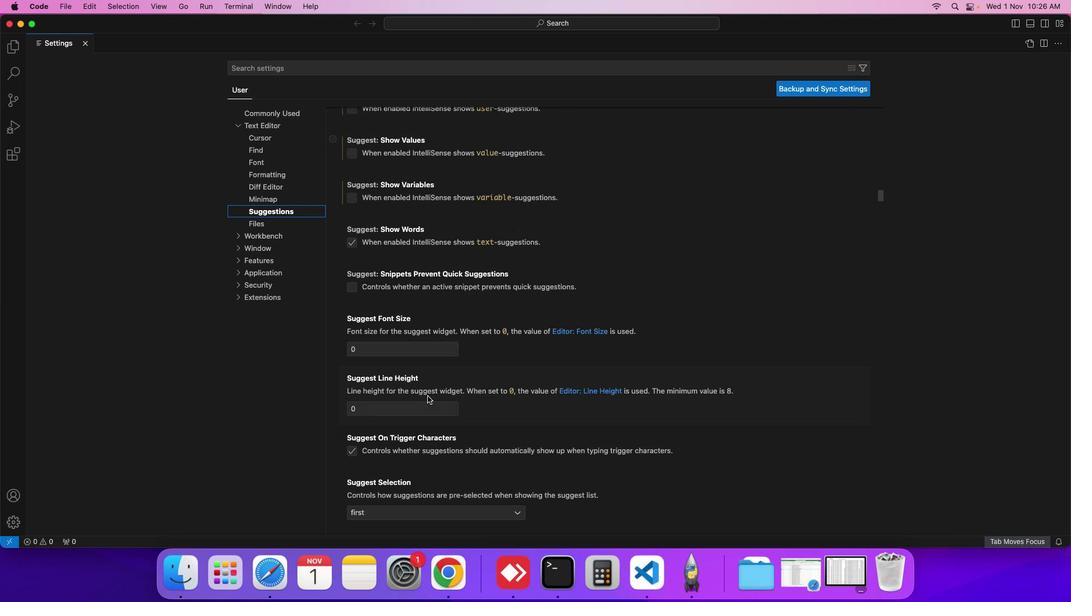 
Action: Mouse scrolled (416, 384) with delta (-10, -12)
Screenshot: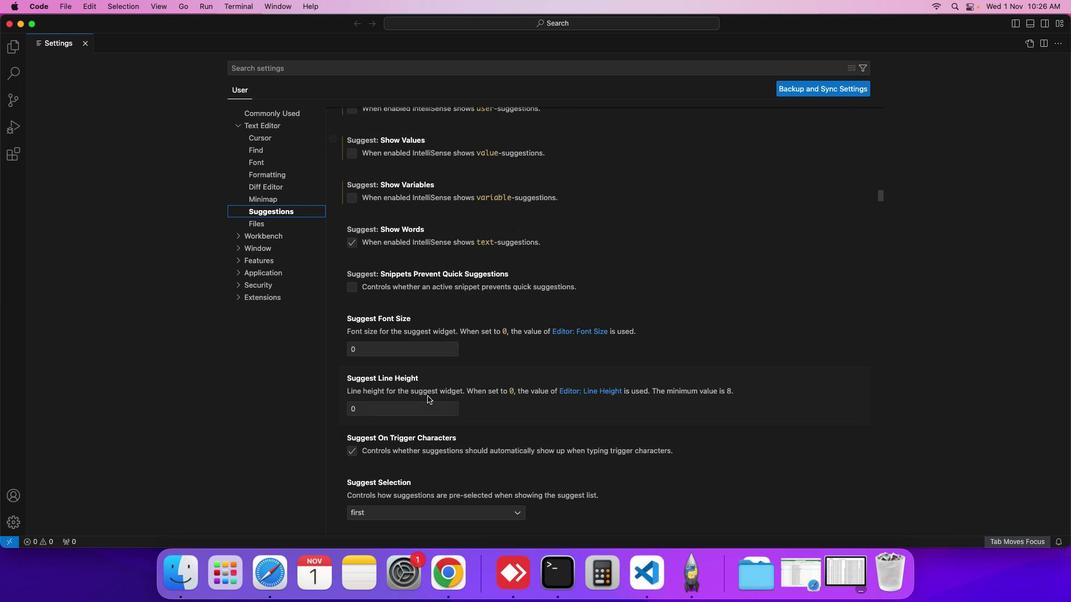 
Action: Mouse scrolled (416, 384) with delta (-10, -12)
Screenshot: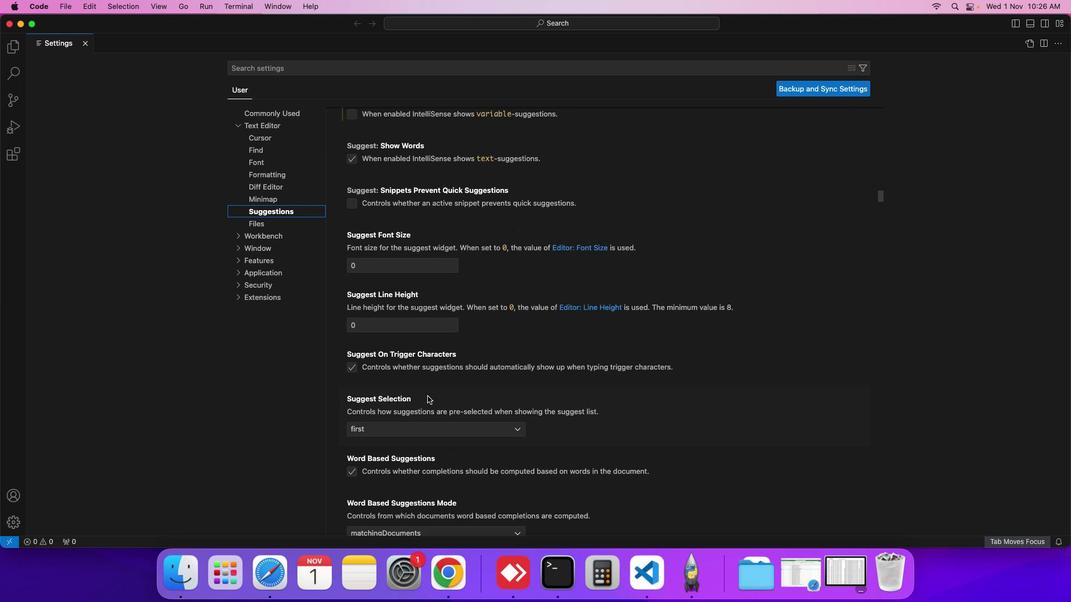 
Action: Mouse moved to (416, 384)
Screenshot: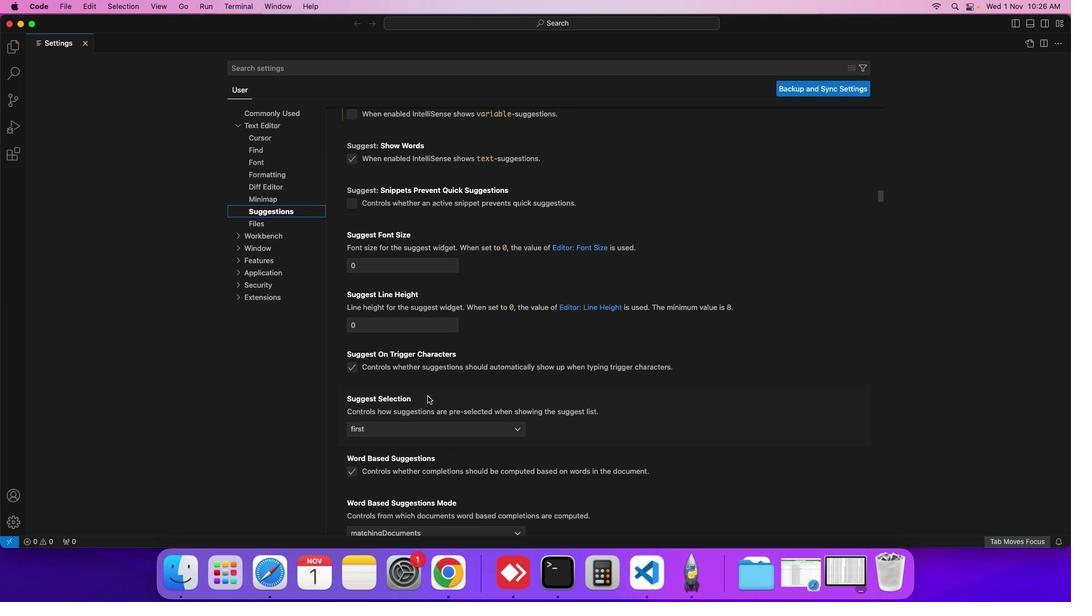 
Action: Mouse scrolled (416, 384) with delta (-10, -11)
Screenshot: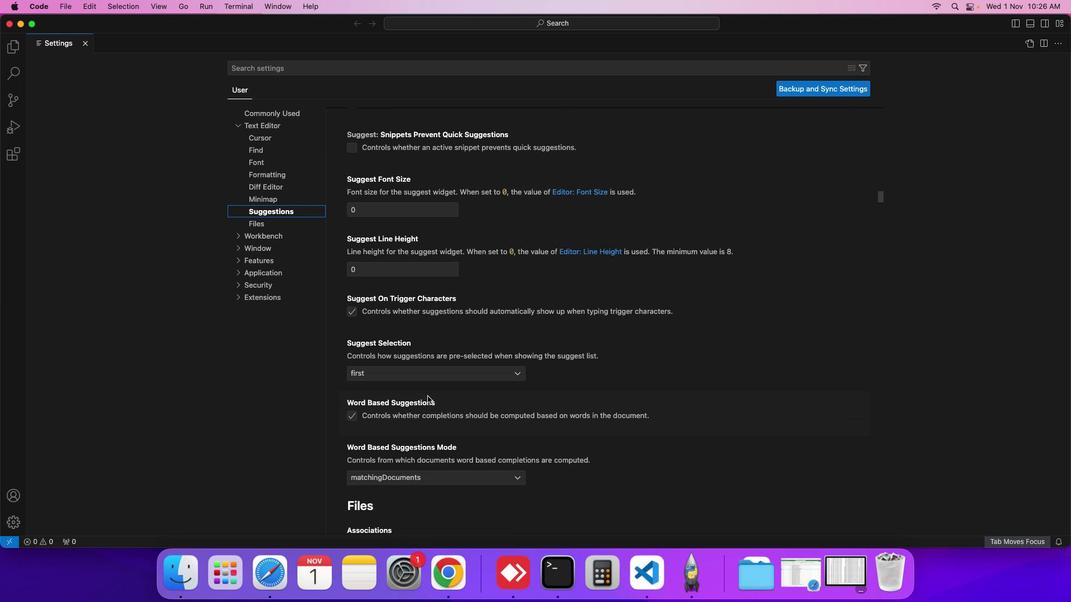 
Action: Mouse scrolled (416, 384) with delta (-10, -11)
Screenshot: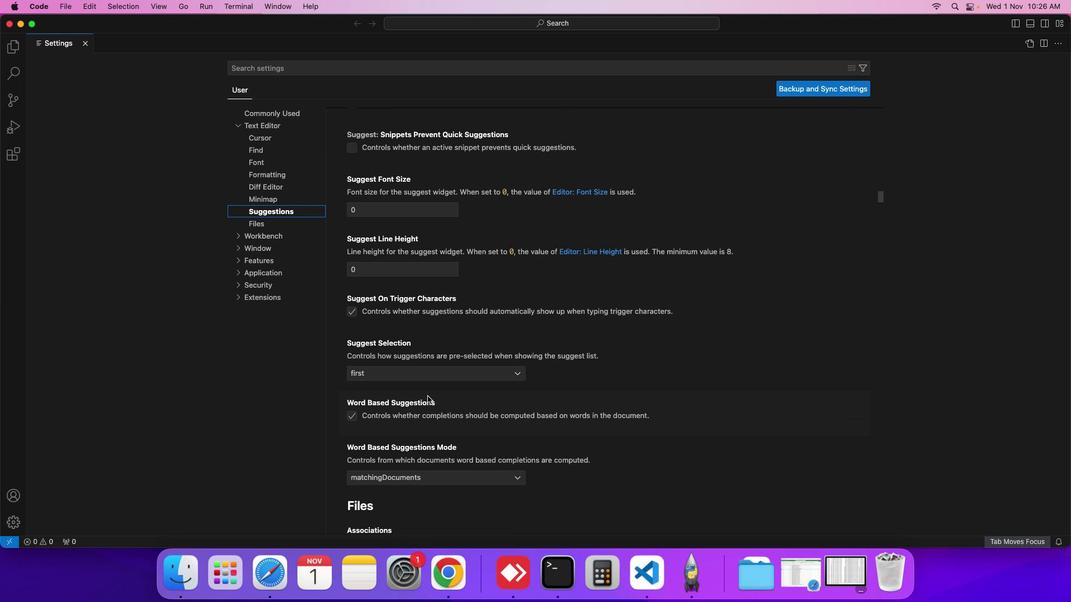 
Action: Mouse moved to (405, 371)
Screenshot: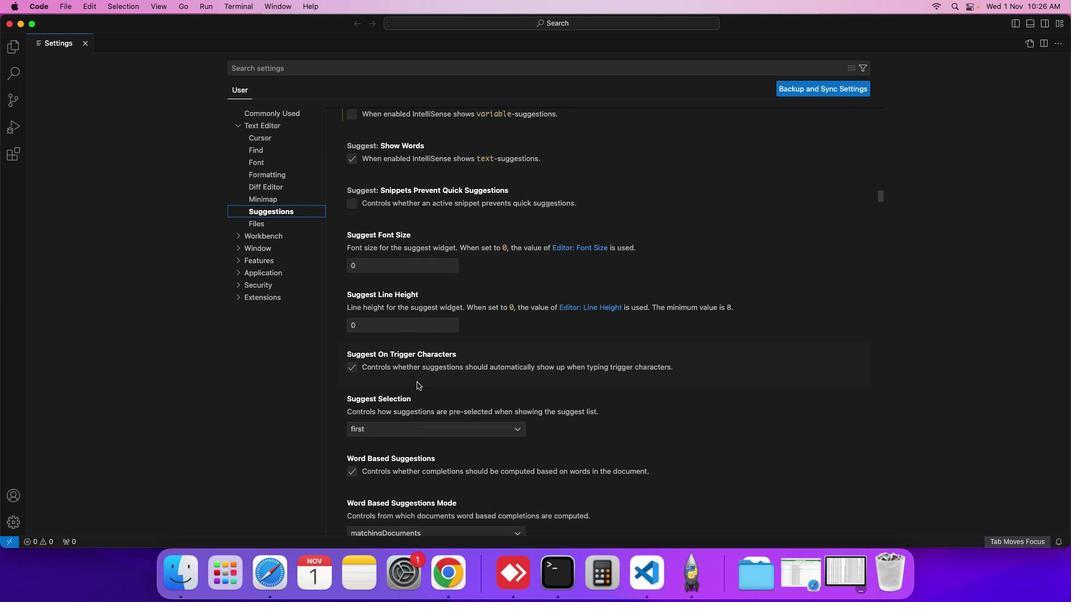 
Action: Mouse scrolled (405, 371) with delta (-10, -10)
Screenshot: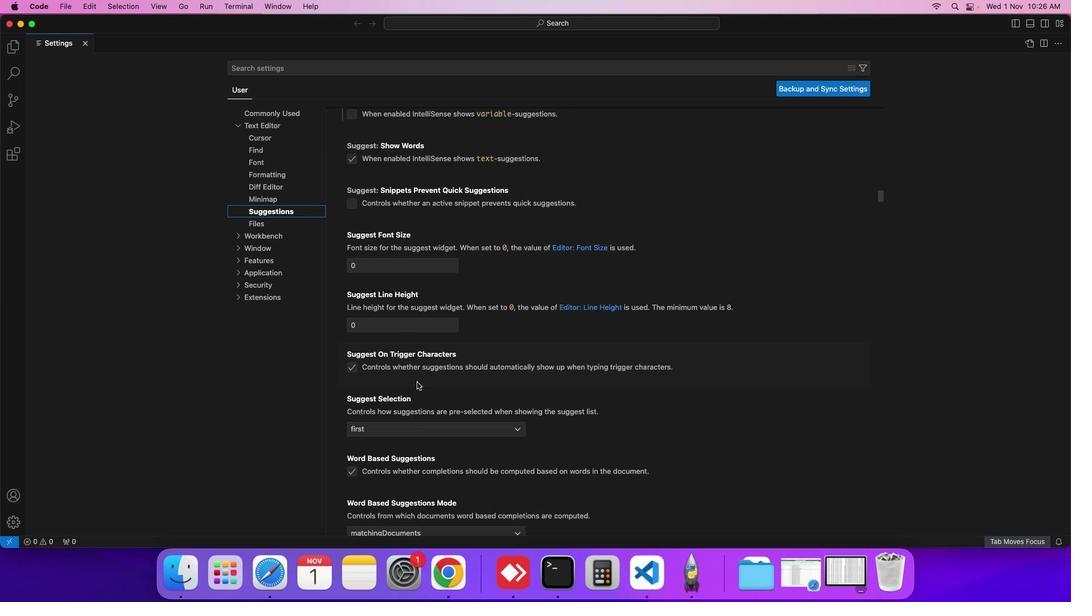 
Action: Mouse scrolled (405, 371) with delta (-10, -10)
Screenshot: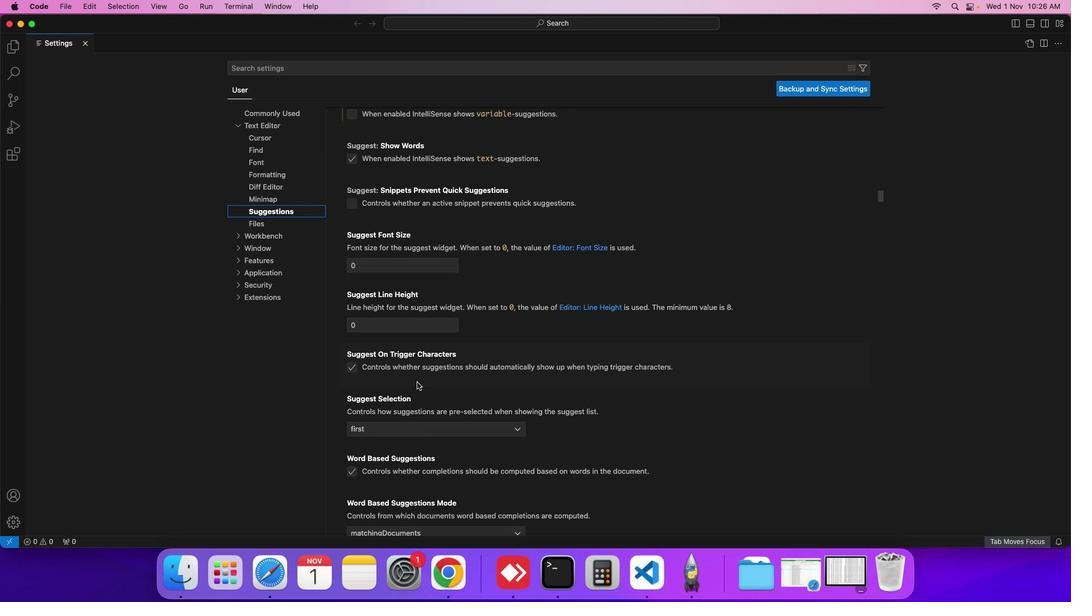 
Action: Mouse scrolled (405, 371) with delta (-10, -10)
Screenshot: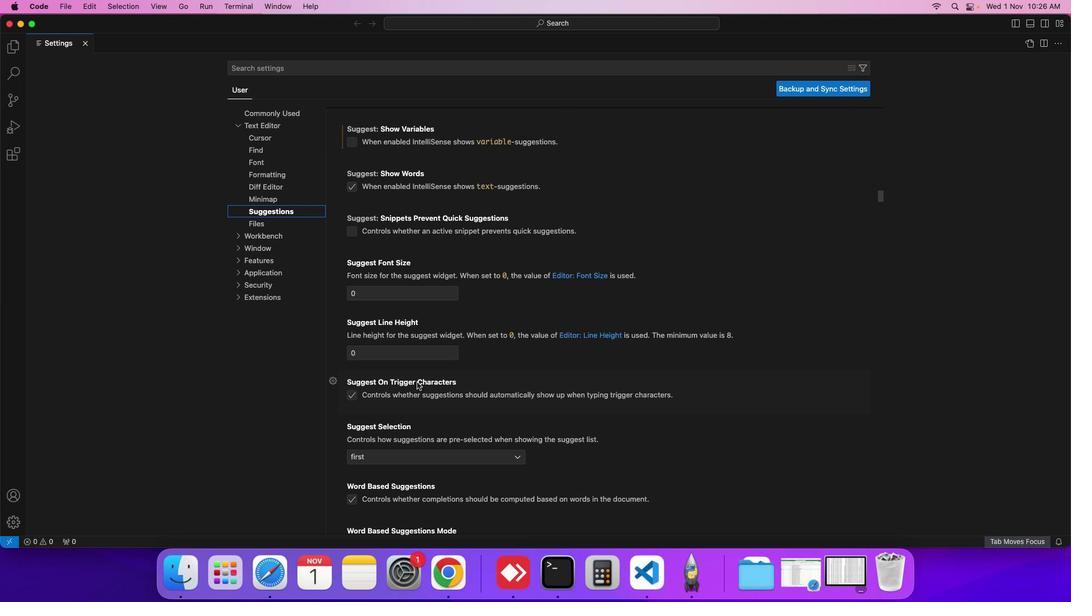 
Action: Mouse moved to (405, 371)
Screenshot: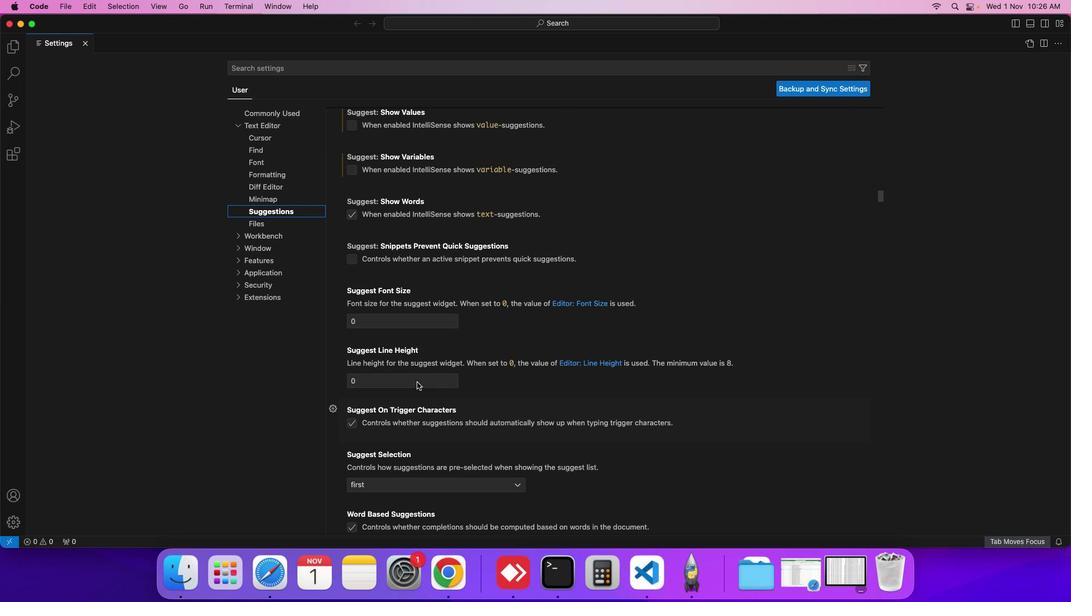 
Action: Mouse scrolled (405, 371) with delta (-10, -10)
Screenshot: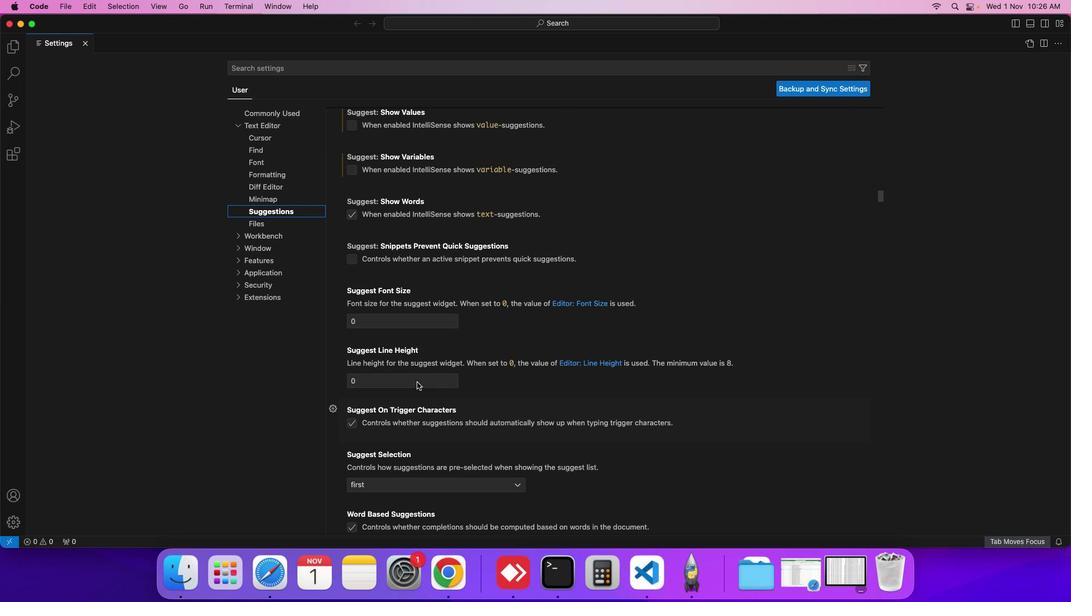 
Action: Mouse moved to (406, 370)
Screenshot: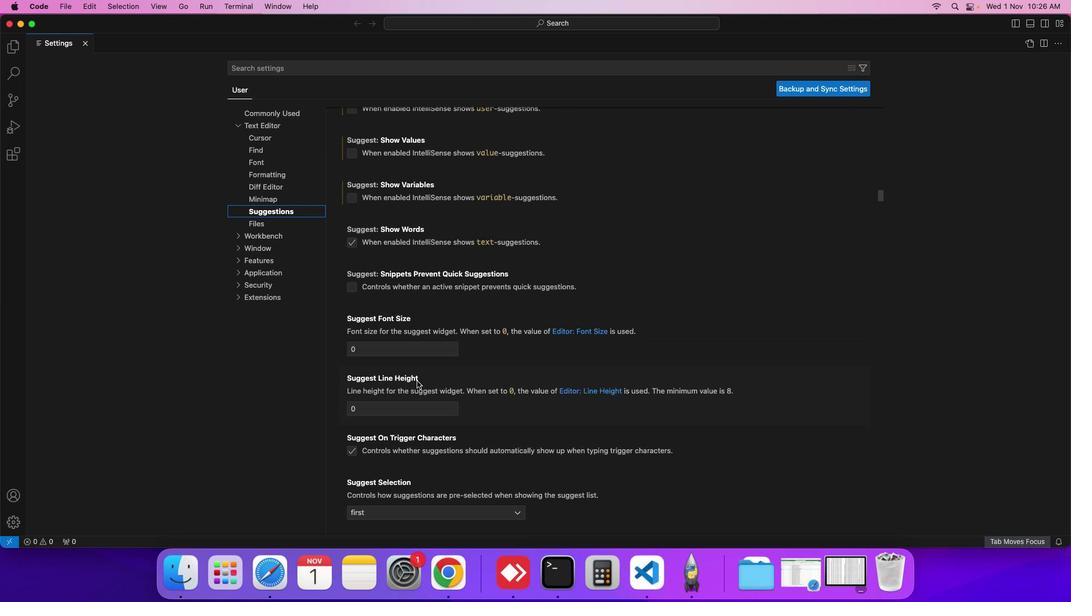
Action: Mouse scrolled (406, 370) with delta (-10, -10)
Screenshot: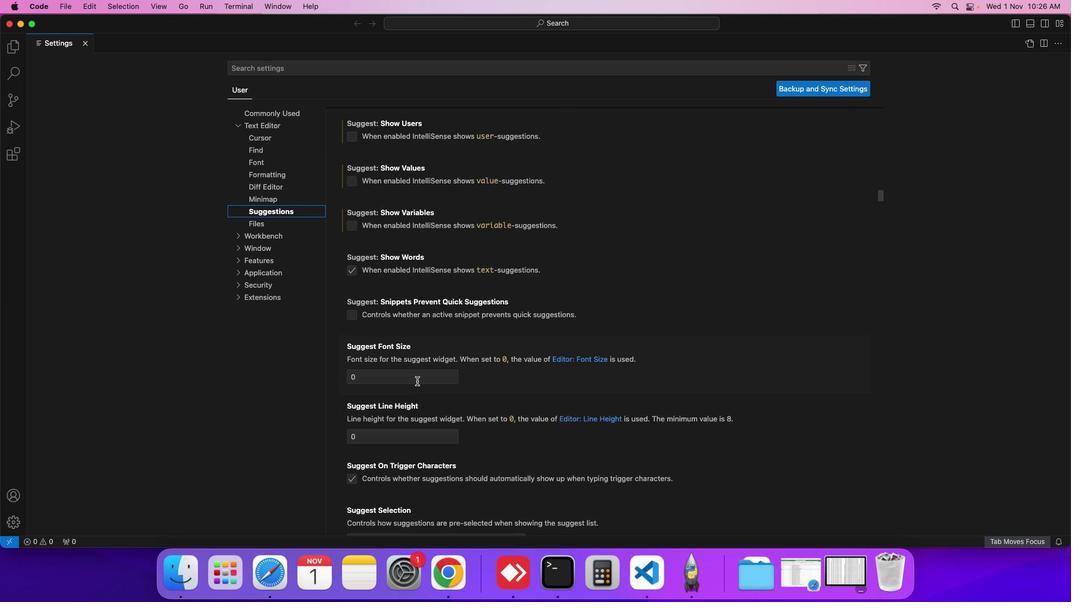 
Action: Mouse scrolled (406, 370) with delta (-10, -10)
Screenshot: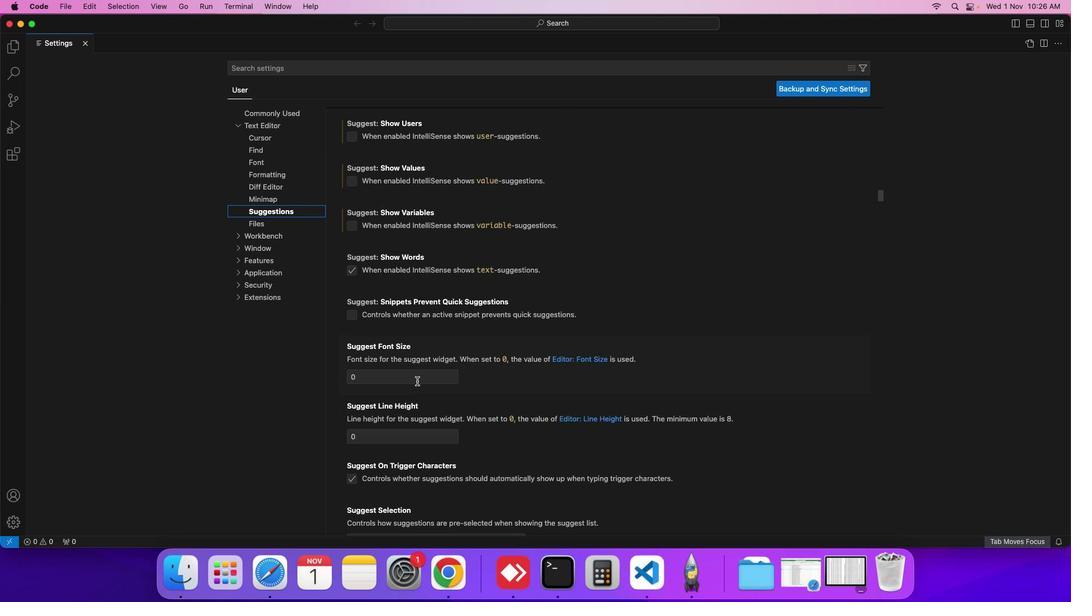 
Action: Mouse moved to (344, 302)
Screenshot: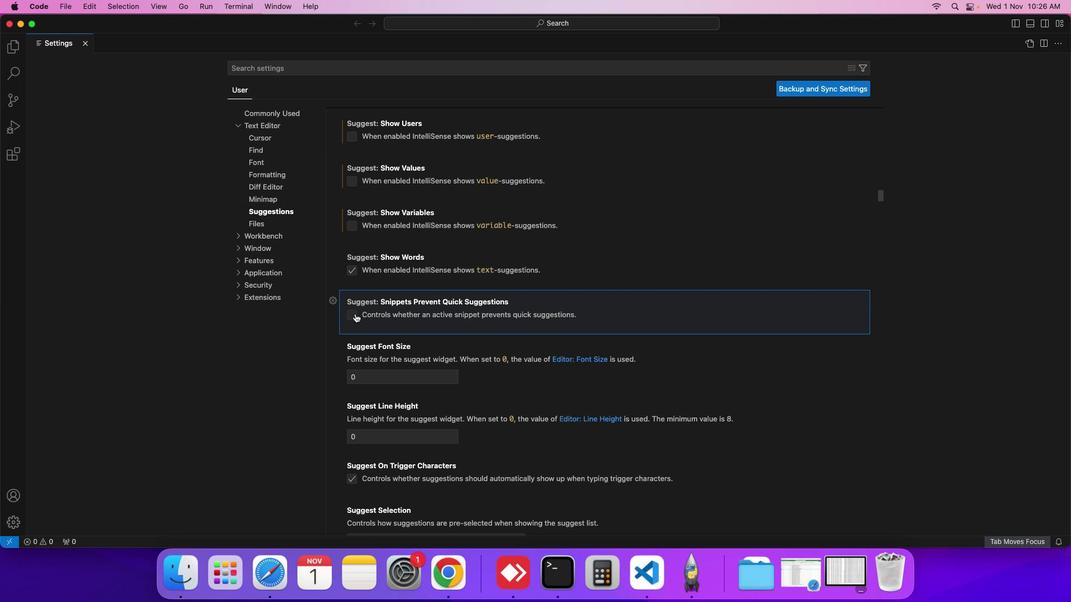 
Action: Mouse pressed left at (344, 302)
Screenshot: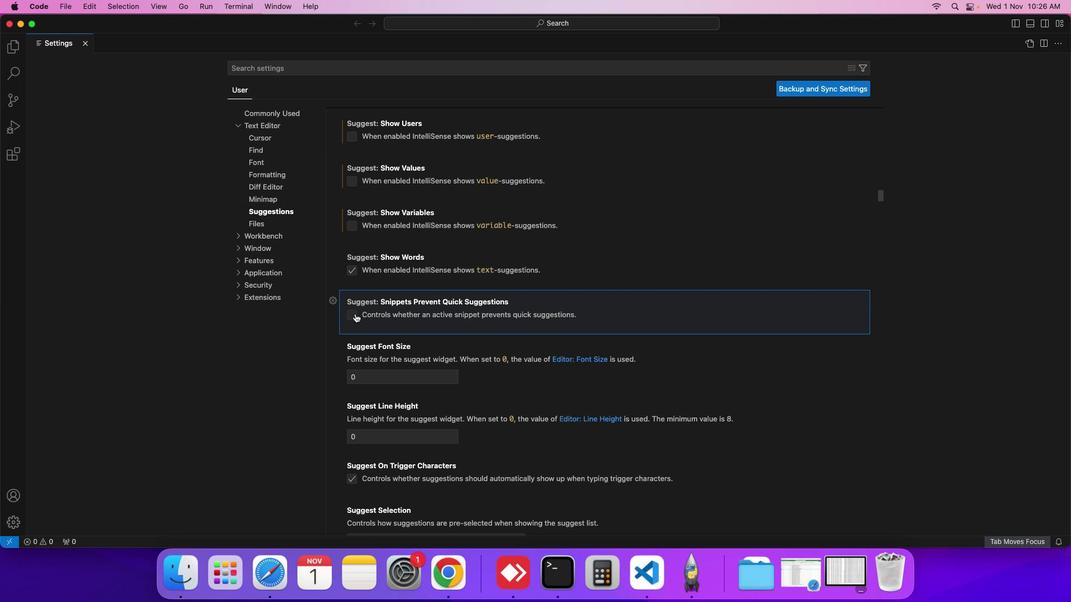
Action: Mouse moved to (514, 202)
Screenshot: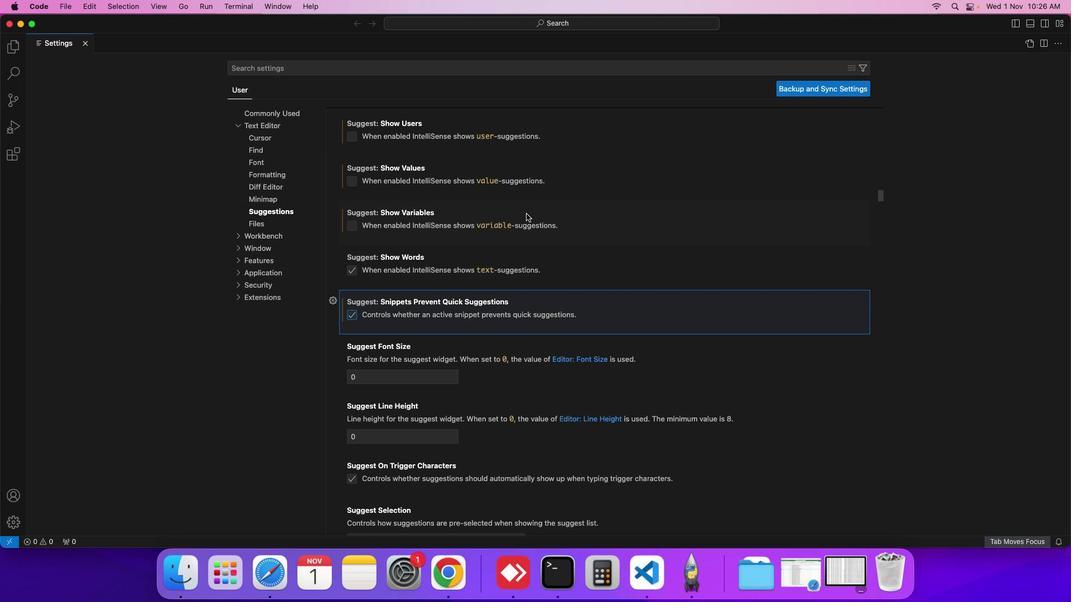 
